 Task: Open Card Legal Review Session in Board Project Collaboration to Workspace Enterprise Architecture and add a team member Softage.3@softage.net, a label Green, a checklist Content Marketing, an attachment from your onedrive, a color Green and finally, add a card description 'Create and send out employee engagement survey on company culture' and a comment 'We should approach this task with a sense of empathy and understanding, recognizing the needs and concerns of our stakeholders.'. Add a start date 'Jan 07, 1900' with a due date 'Jan 14, 1900'
Action: Mouse moved to (64, 332)
Screenshot: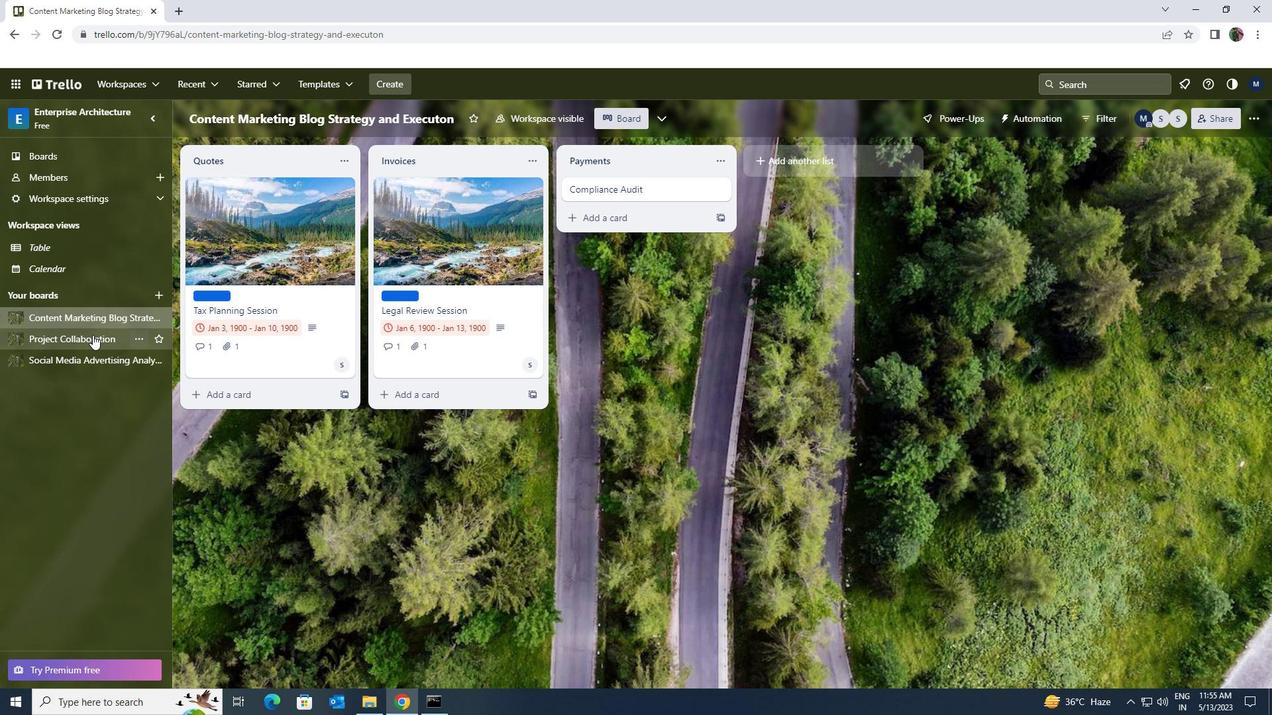 
Action: Mouse pressed left at (64, 332)
Screenshot: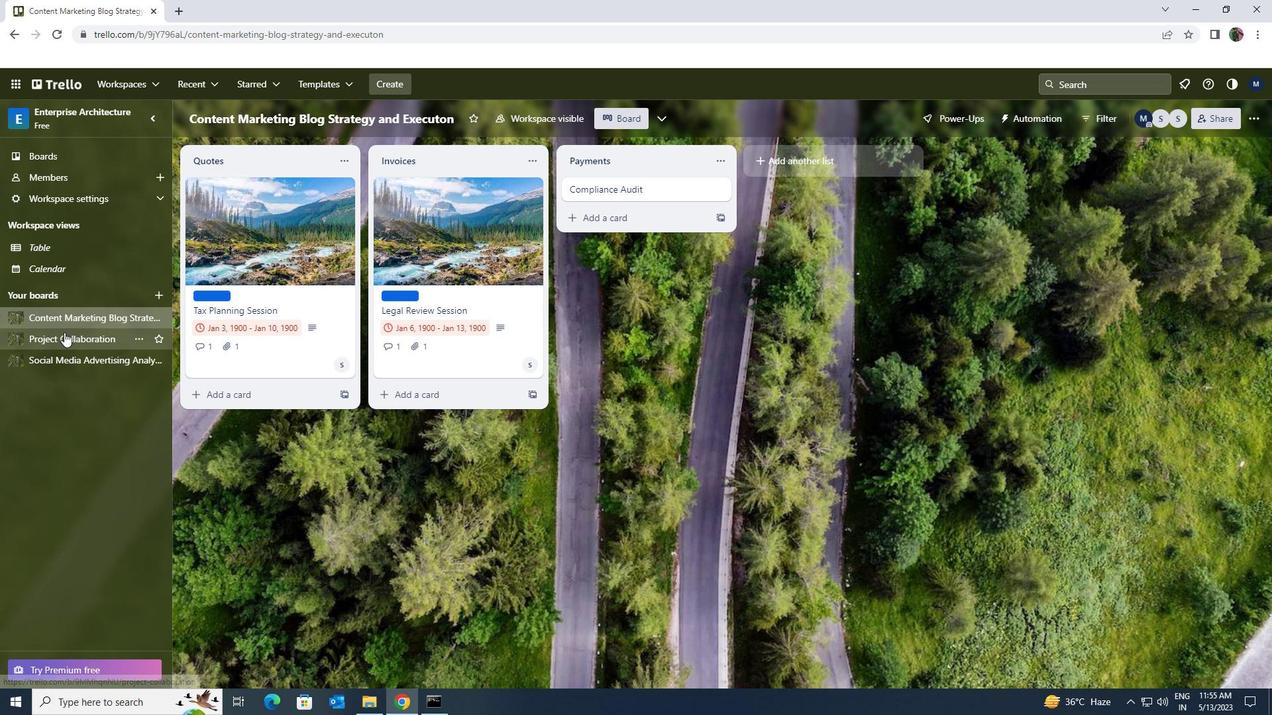 
Action: Mouse moved to (570, 190)
Screenshot: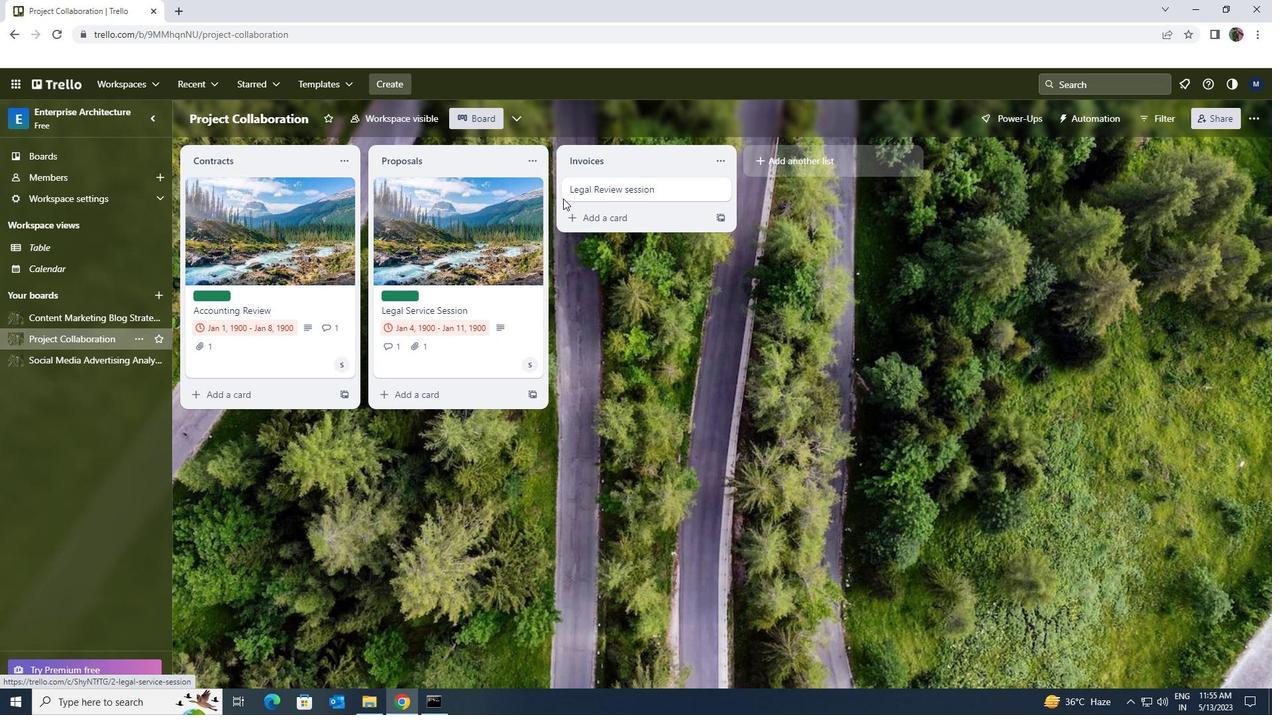 
Action: Mouse pressed left at (570, 190)
Screenshot: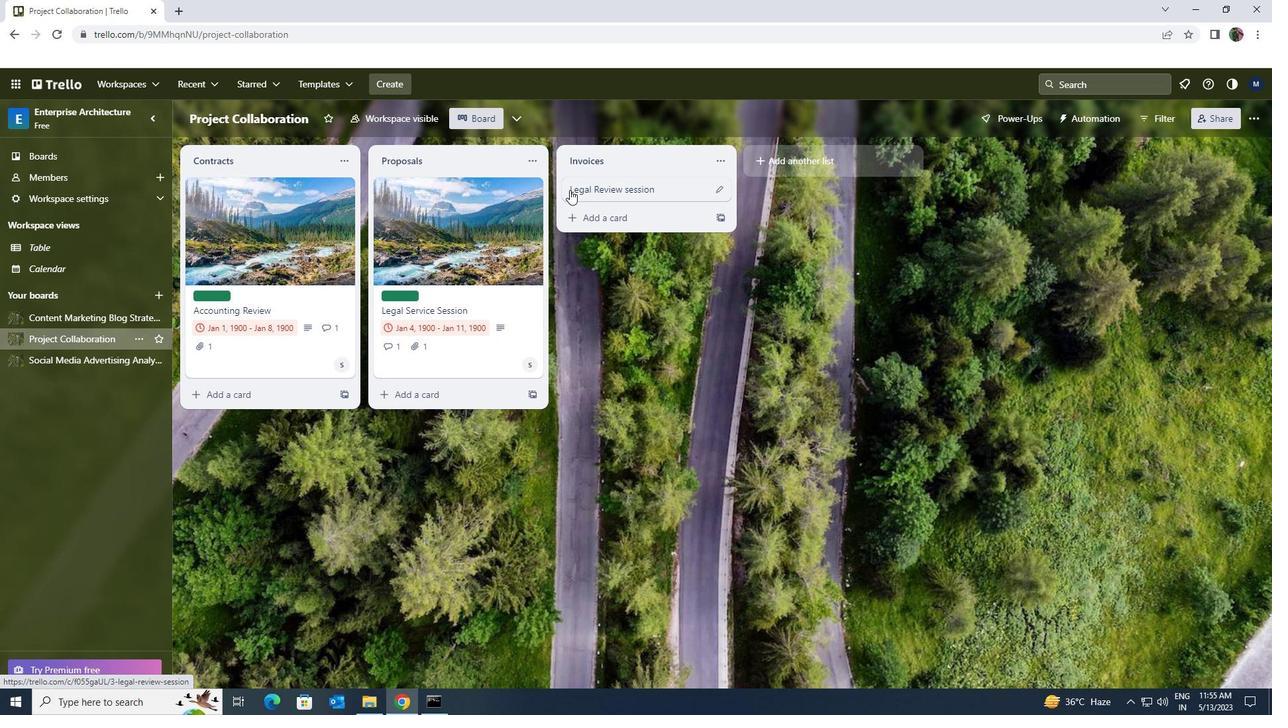 
Action: Mouse moved to (782, 237)
Screenshot: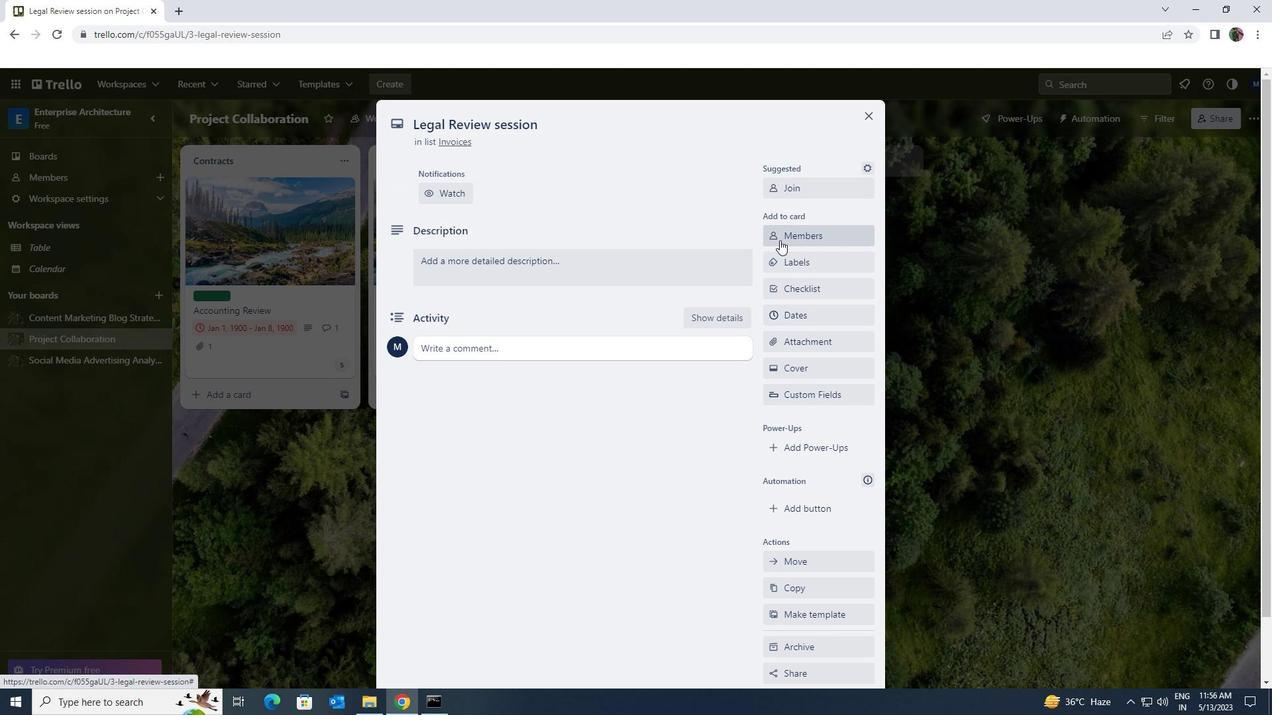 
Action: Mouse pressed left at (782, 237)
Screenshot: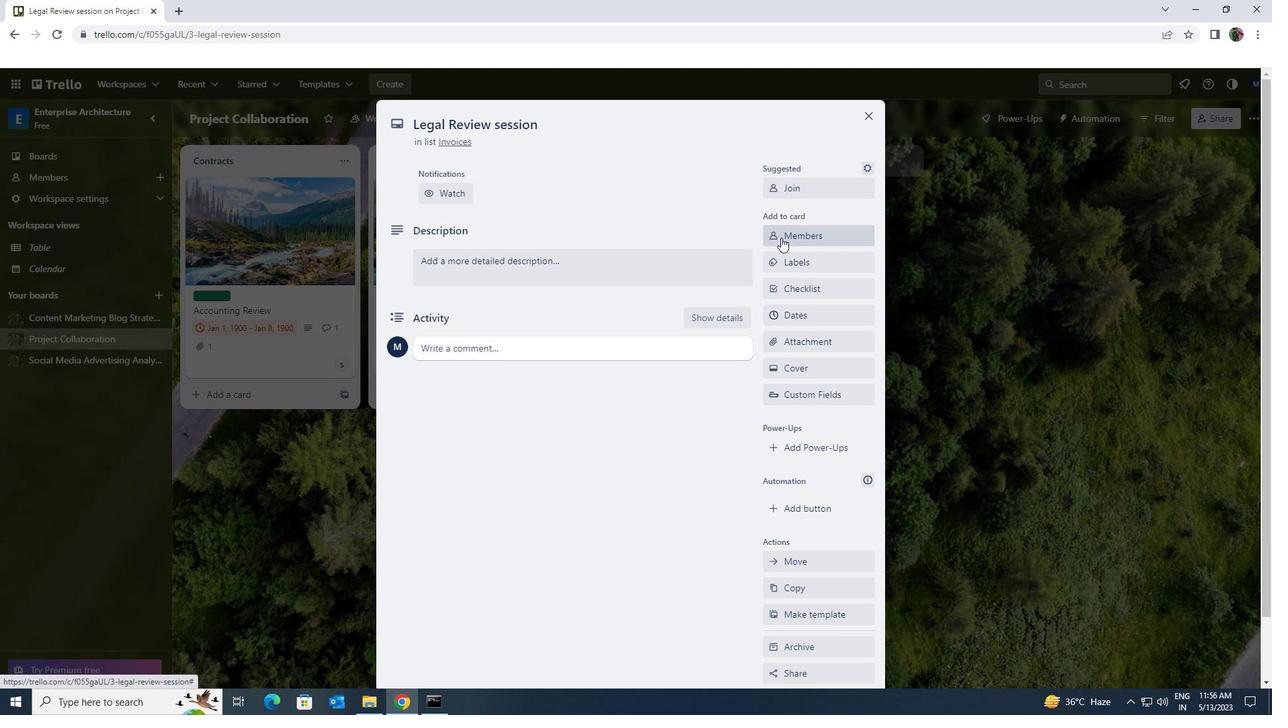 
Action: Key pressed sogtah<Key.backspace>ge.3<Key.shift><Key.shift><Key.shift>@SOFTAGE.NET
Screenshot: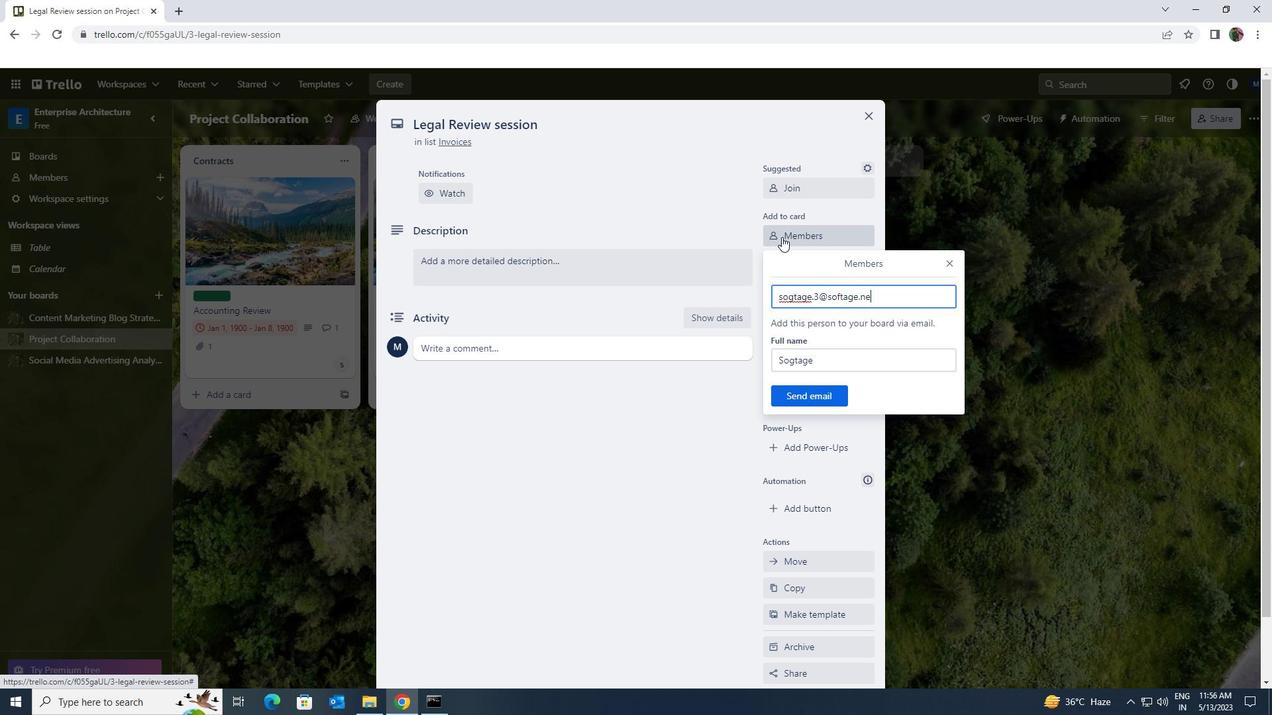 
Action: Mouse moved to (793, 295)
Screenshot: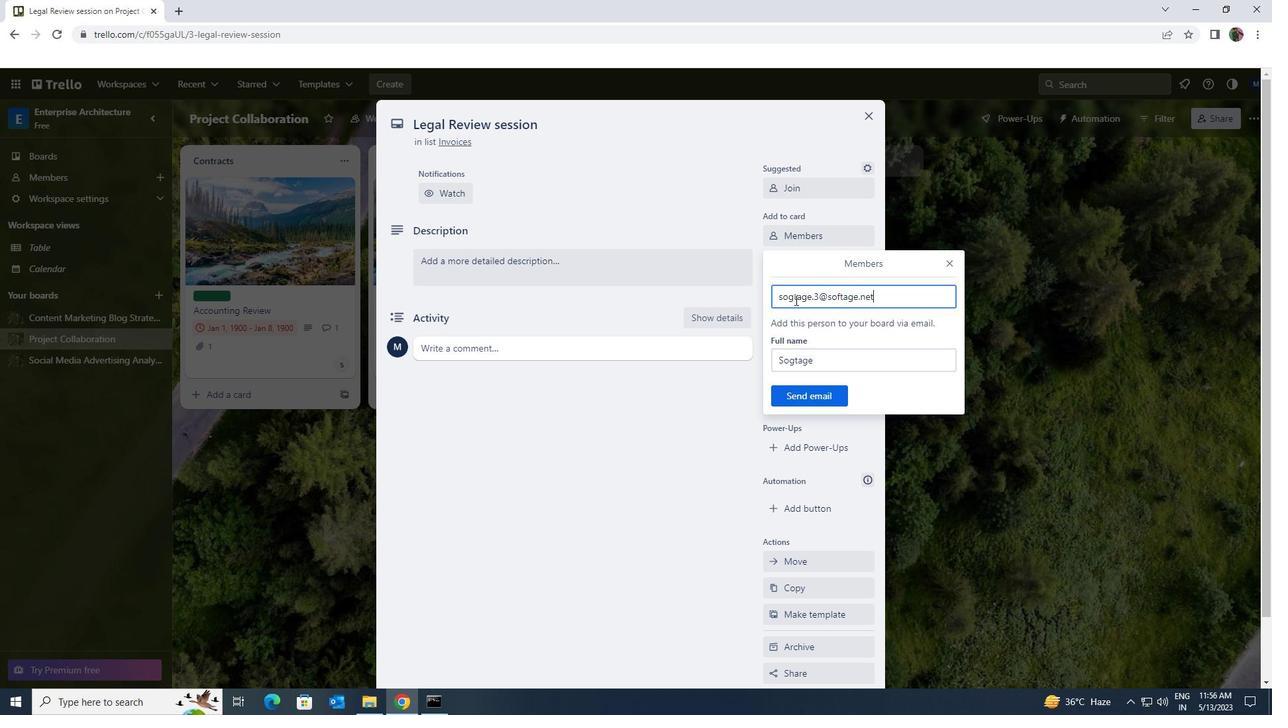 
Action: Mouse pressed left at (793, 295)
Screenshot: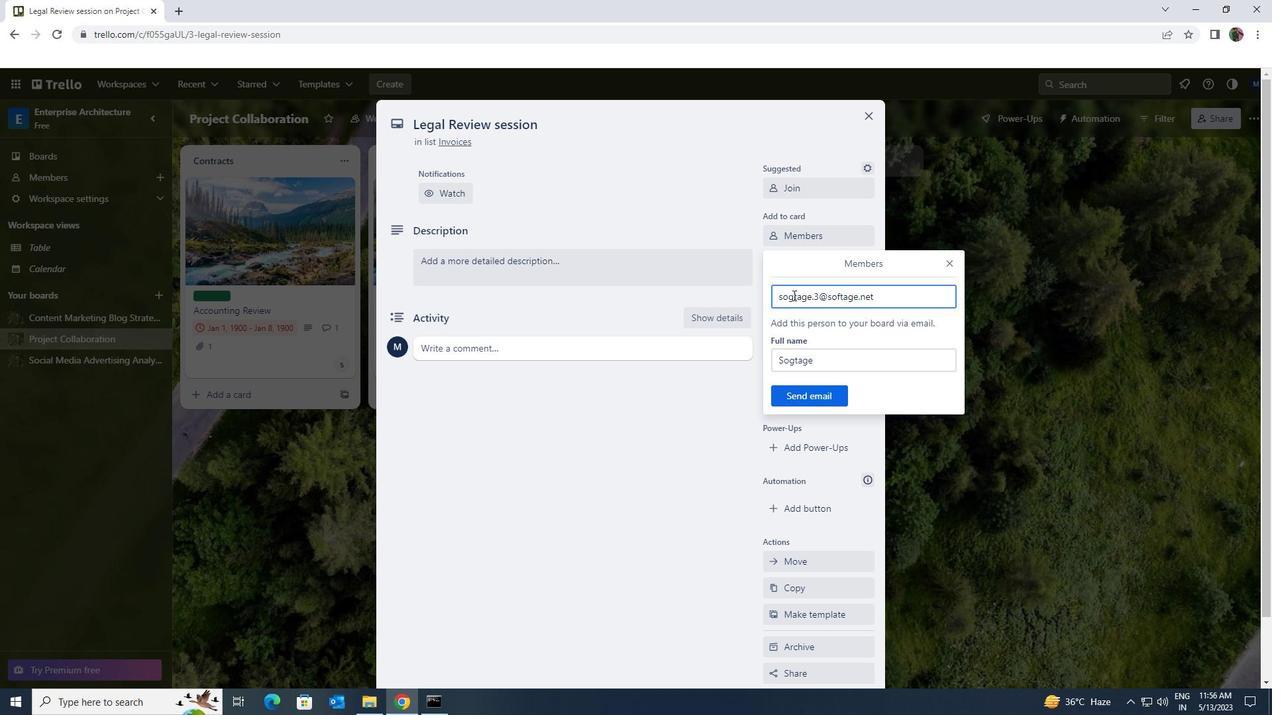 
Action: Mouse moved to (790, 295)
Screenshot: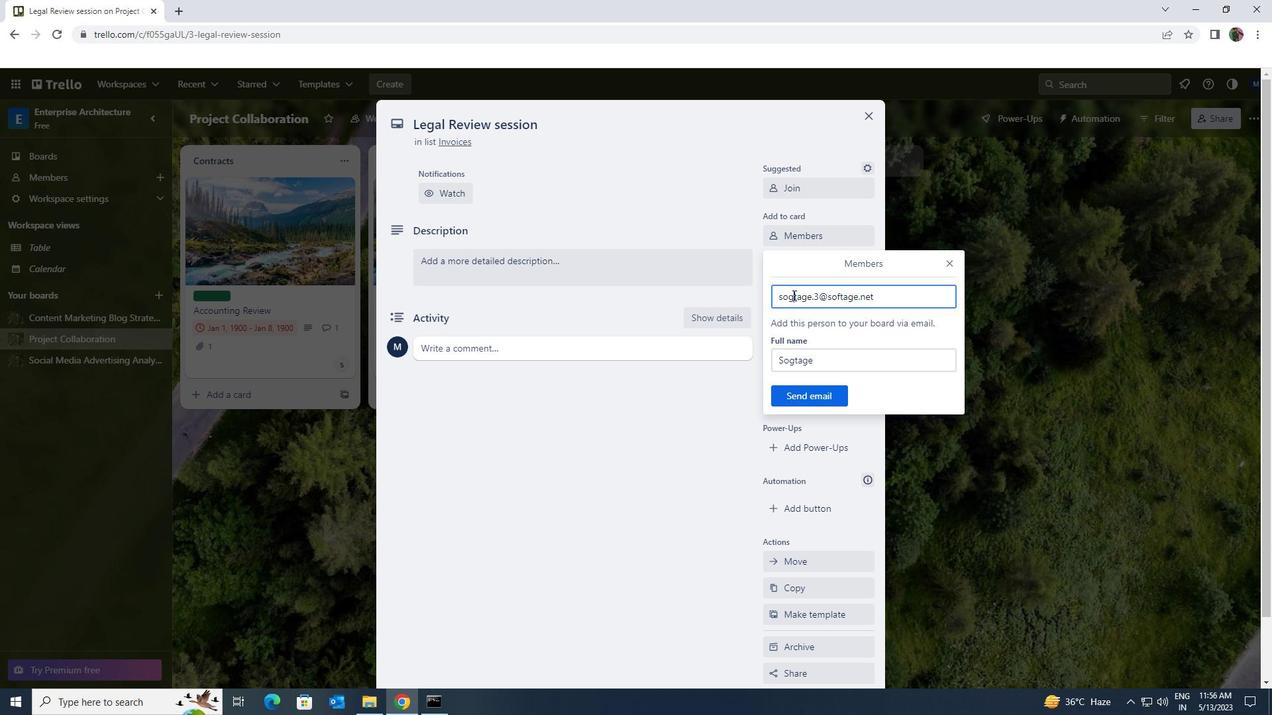 
Action: Key pressed F
Screenshot: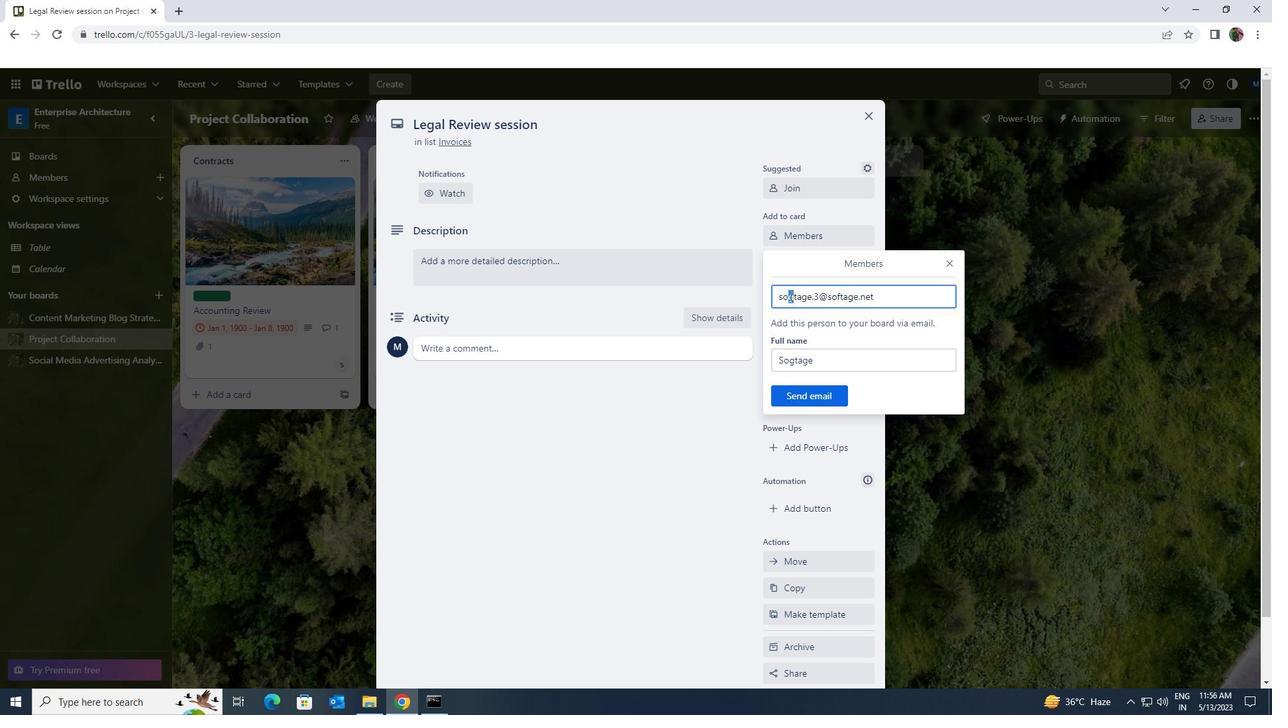 
Action: Mouse moved to (818, 401)
Screenshot: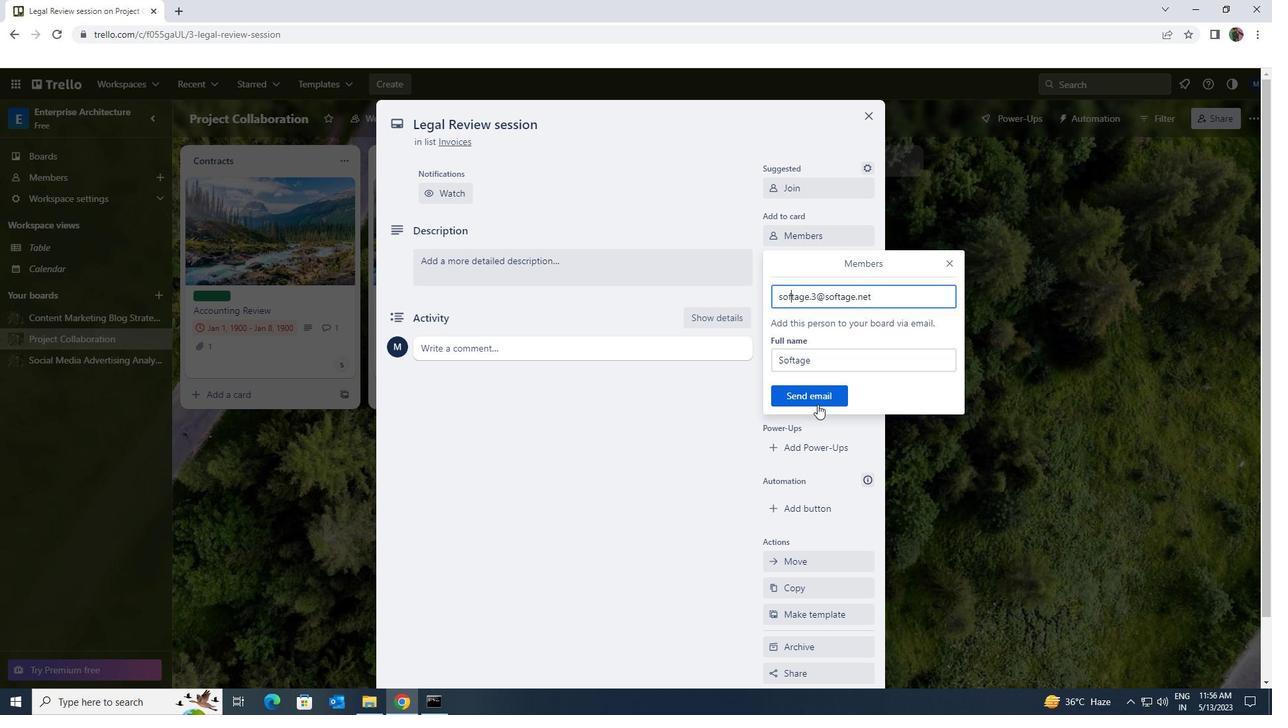 
Action: Mouse pressed left at (818, 401)
Screenshot: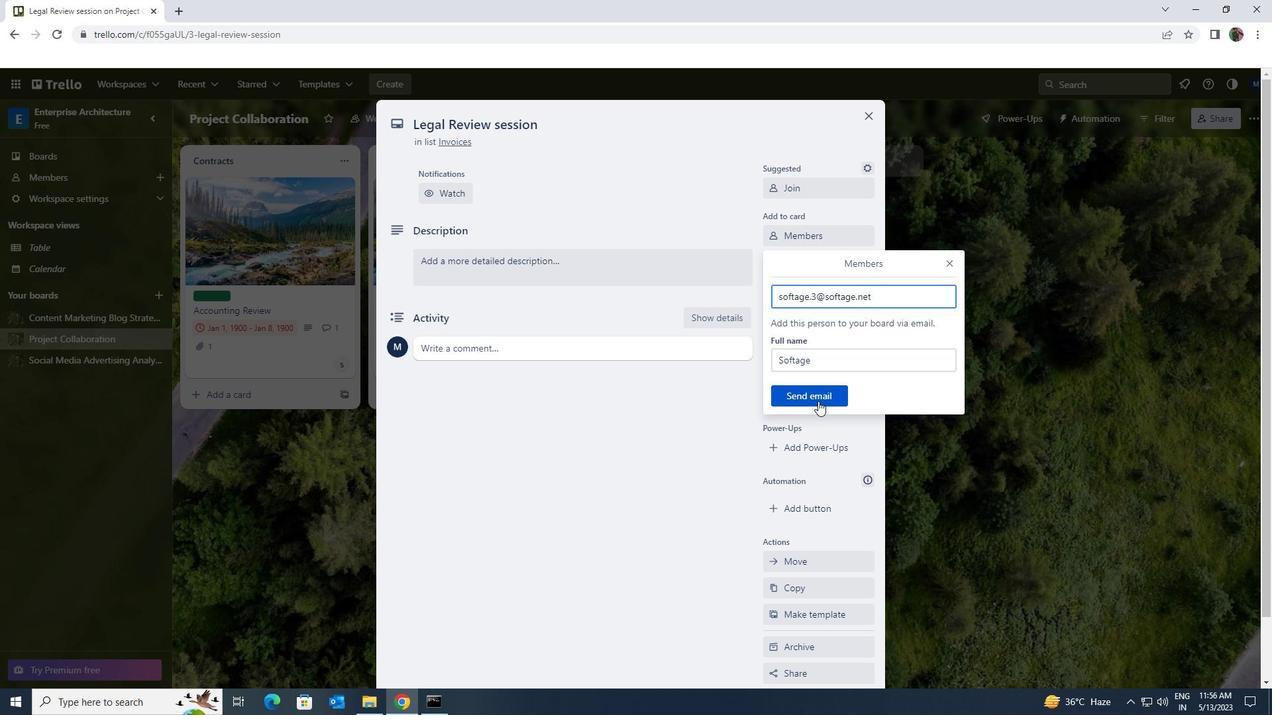 
Action: Mouse moved to (799, 264)
Screenshot: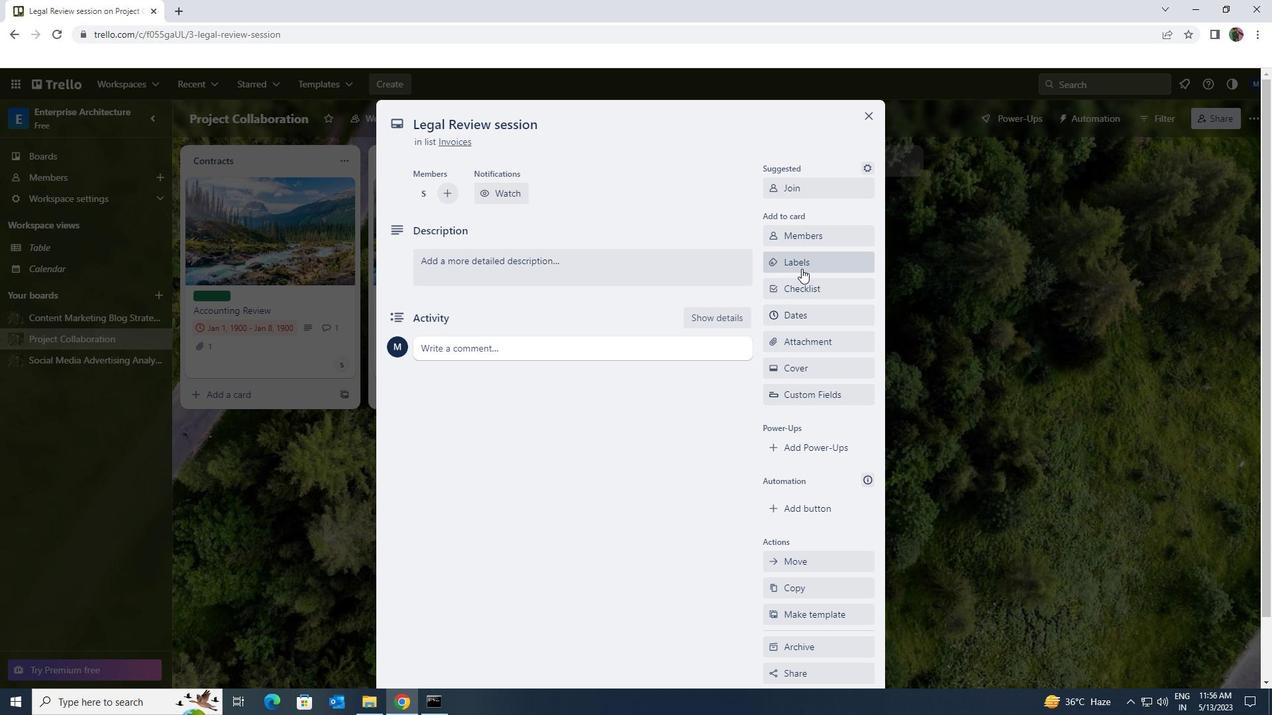 
Action: Mouse pressed left at (799, 264)
Screenshot: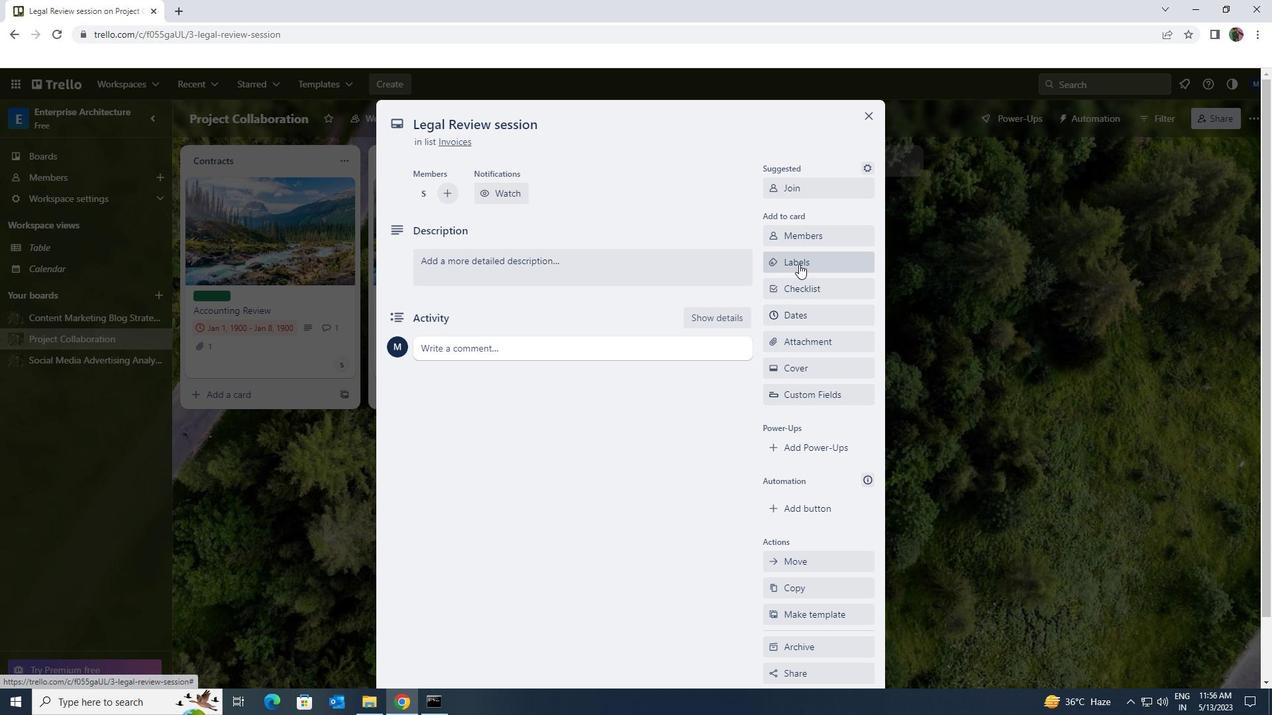 
Action: Mouse moved to (839, 536)
Screenshot: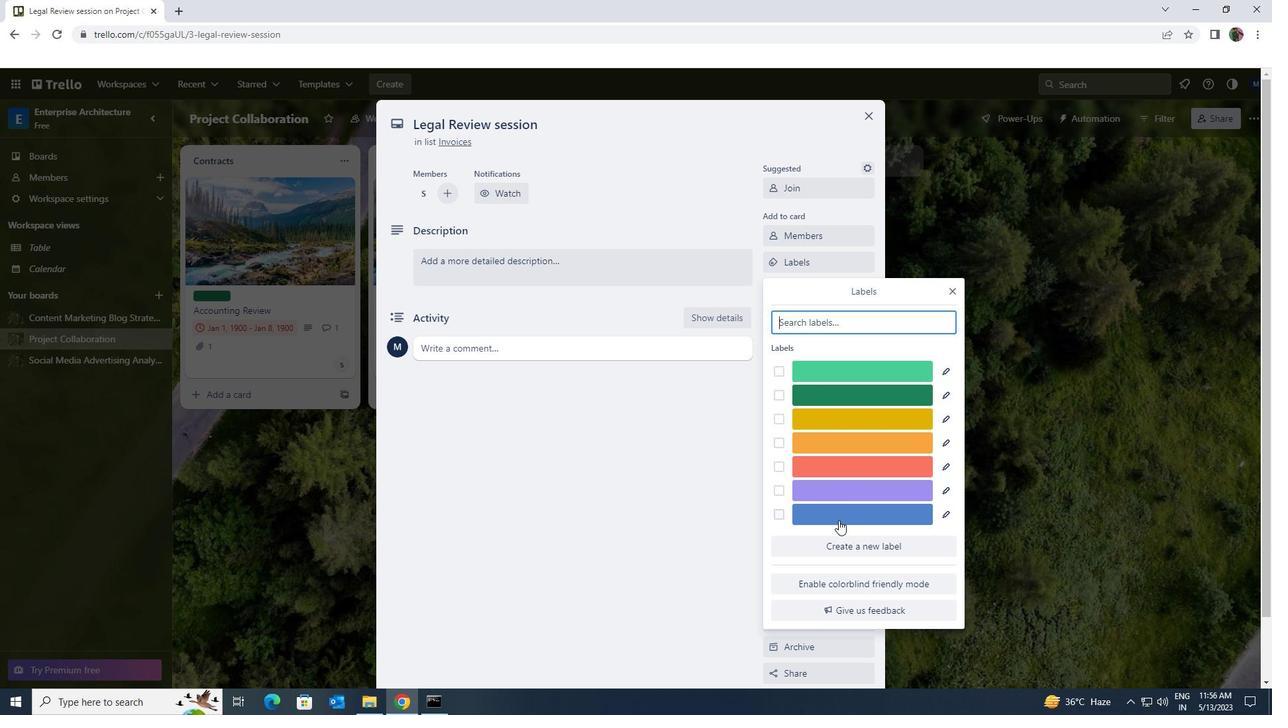 
Action: Mouse pressed left at (839, 536)
Screenshot: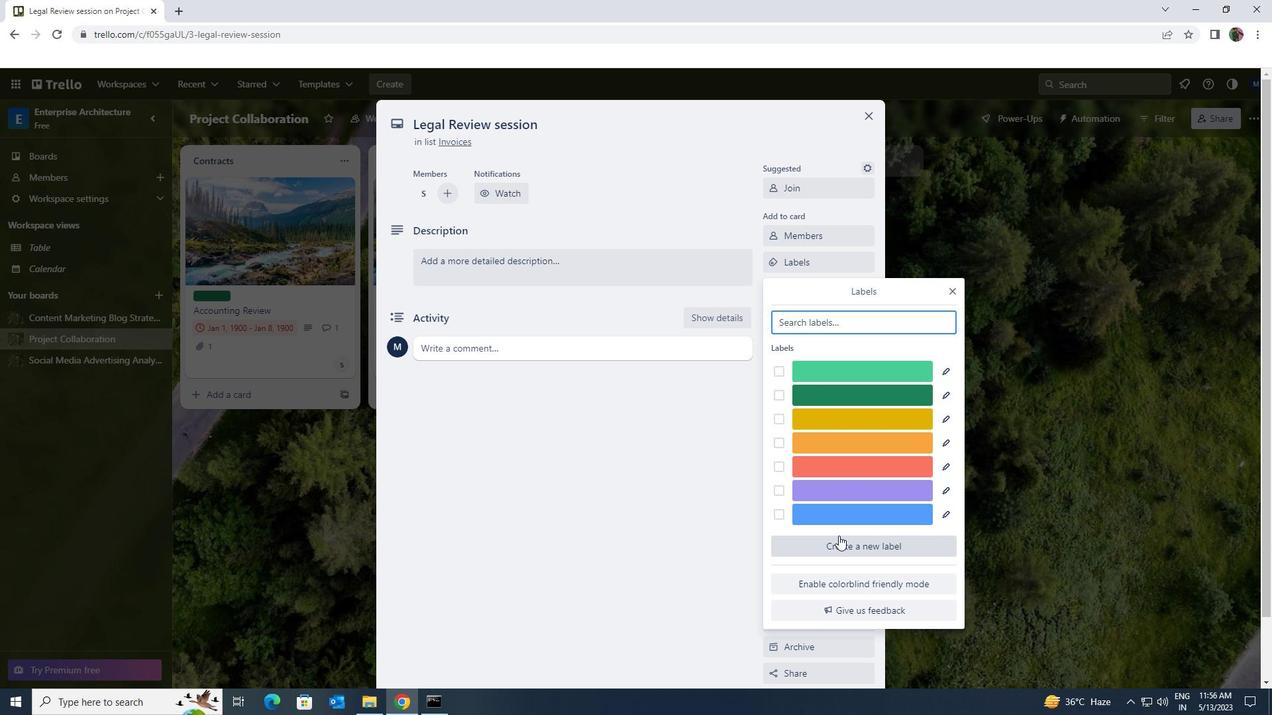 
Action: Mouse moved to (792, 501)
Screenshot: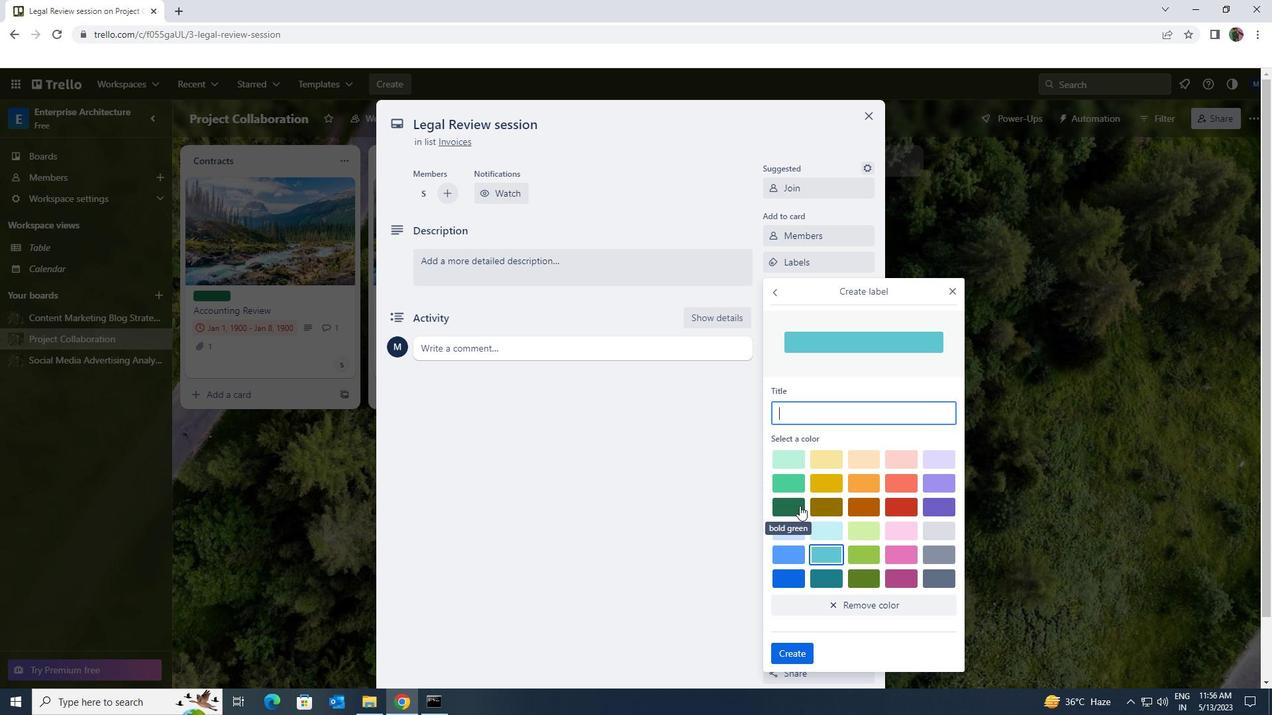 
Action: Mouse pressed left at (792, 501)
Screenshot: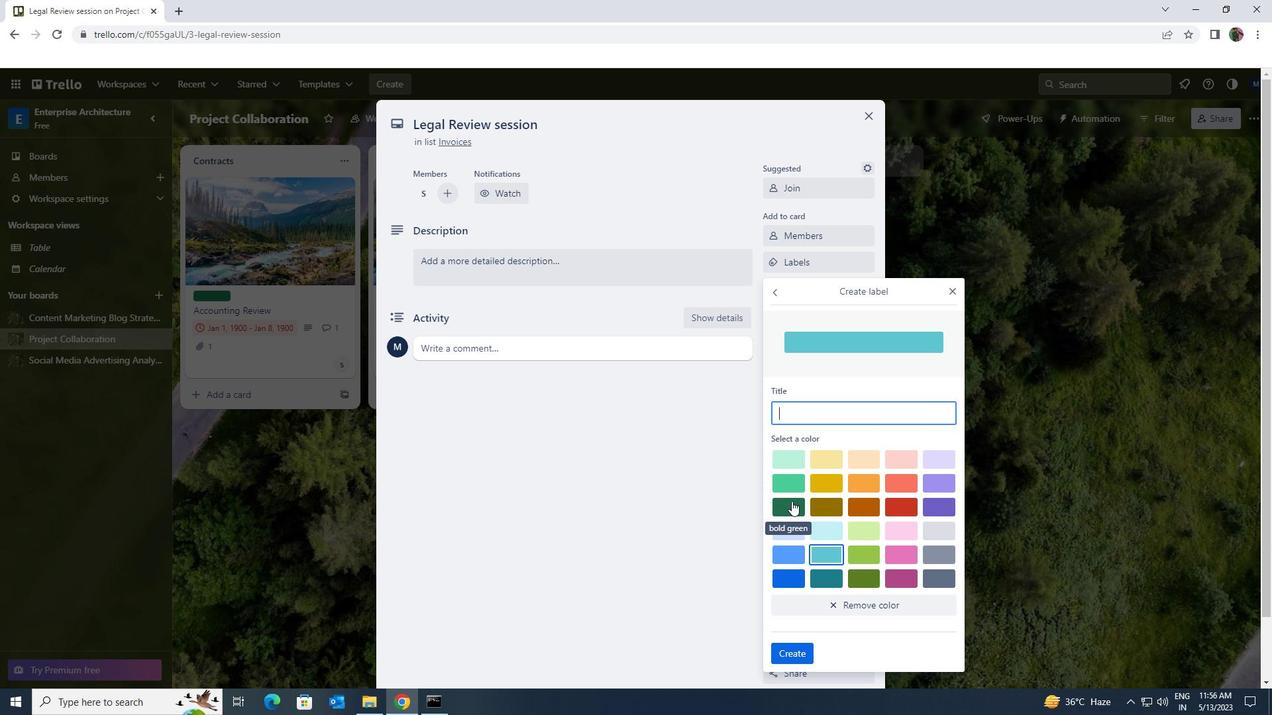 
Action: Mouse moved to (783, 649)
Screenshot: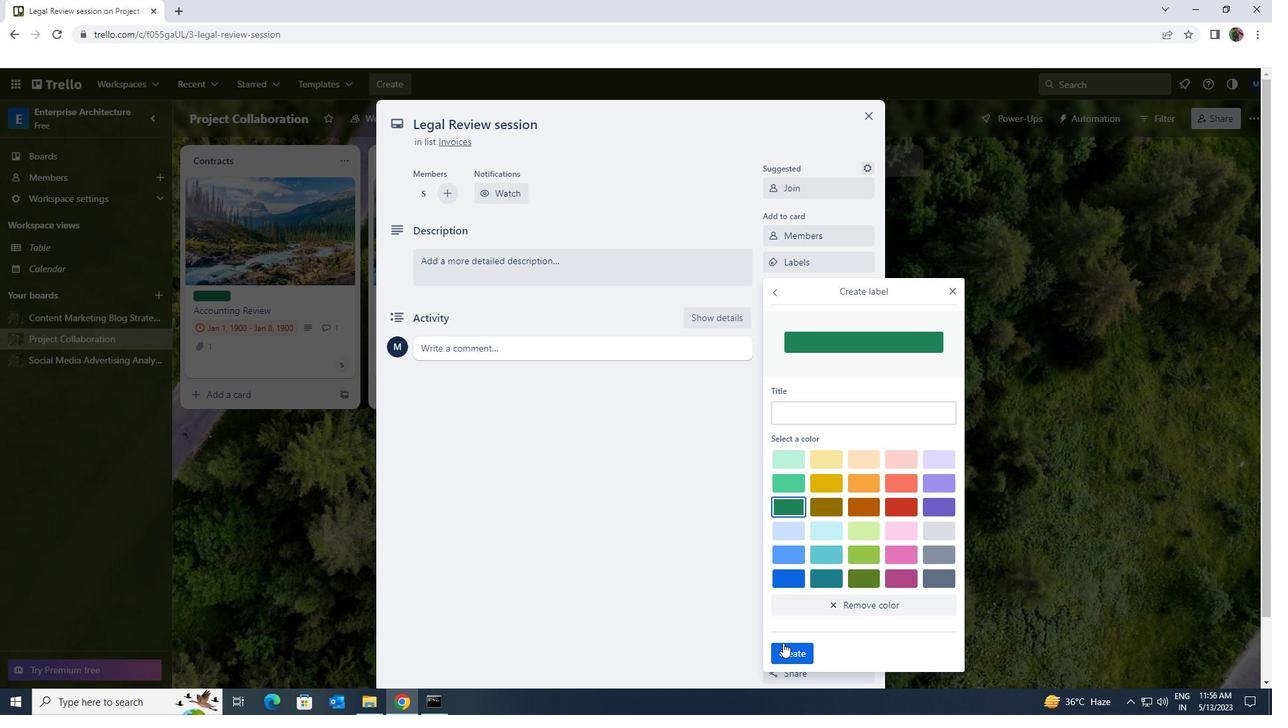
Action: Mouse pressed left at (783, 649)
Screenshot: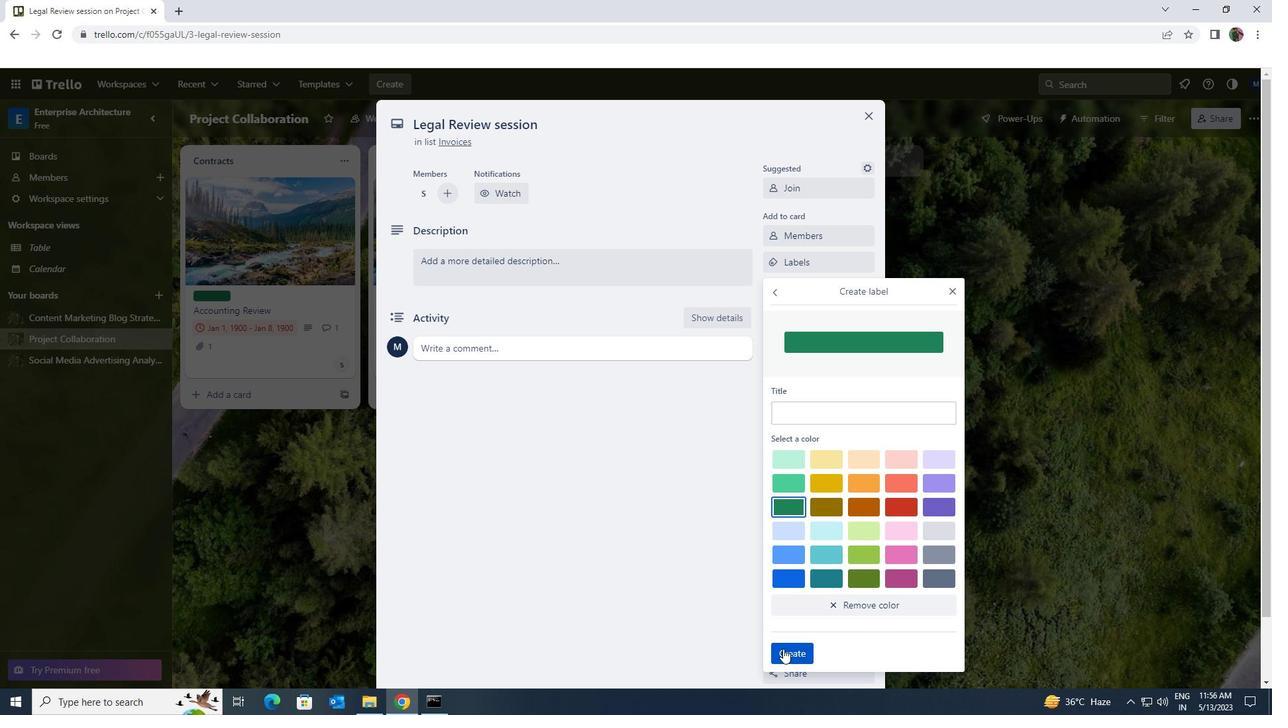 
Action: Mouse moved to (954, 294)
Screenshot: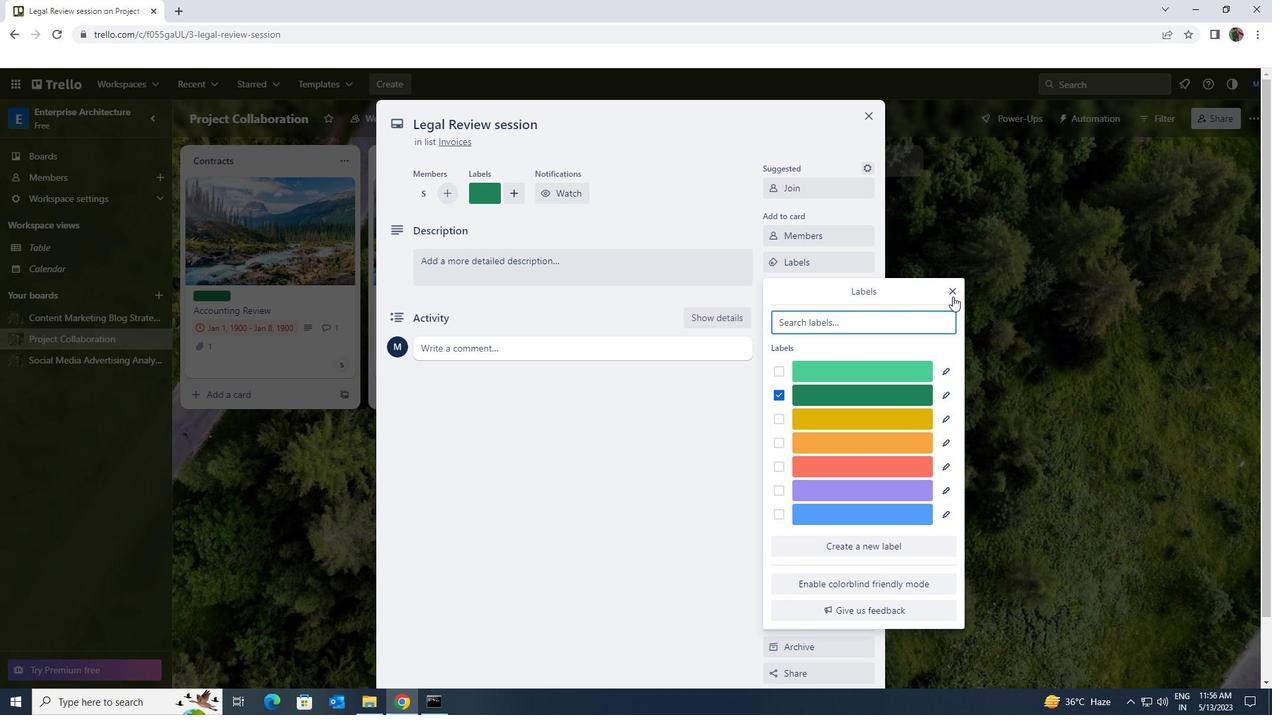 
Action: Mouse pressed left at (954, 294)
Screenshot: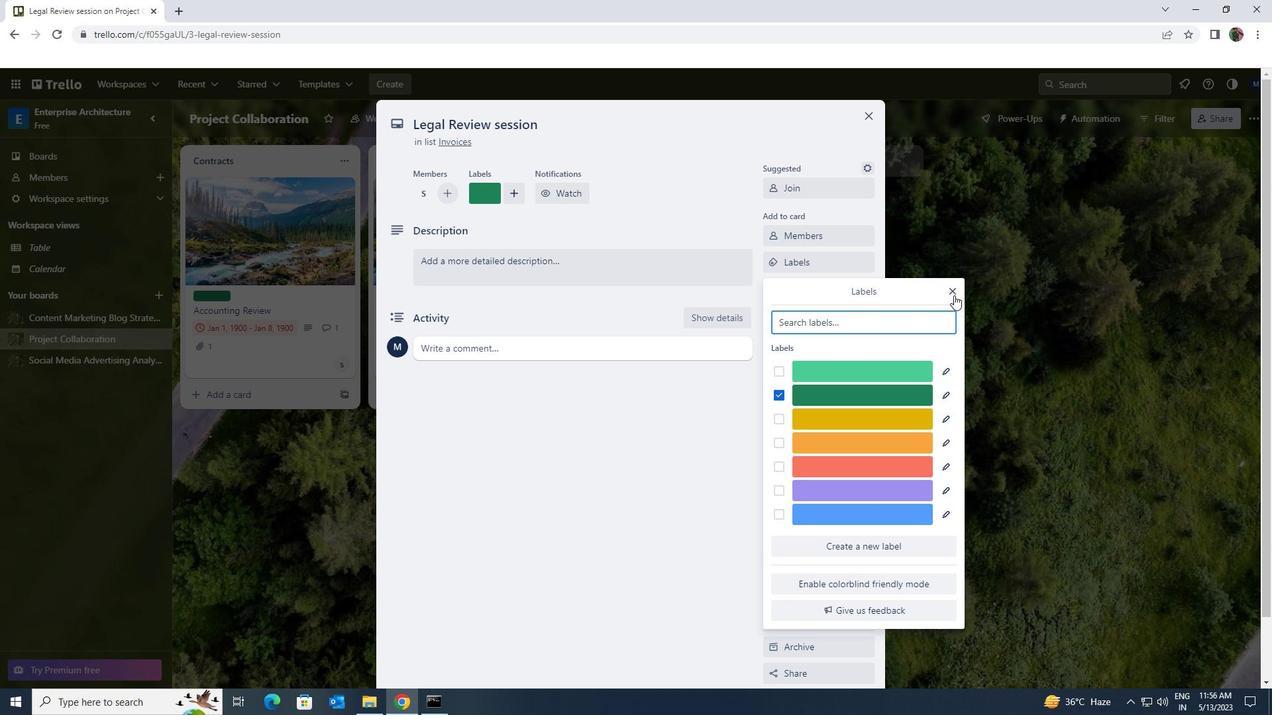
Action: Mouse moved to (867, 292)
Screenshot: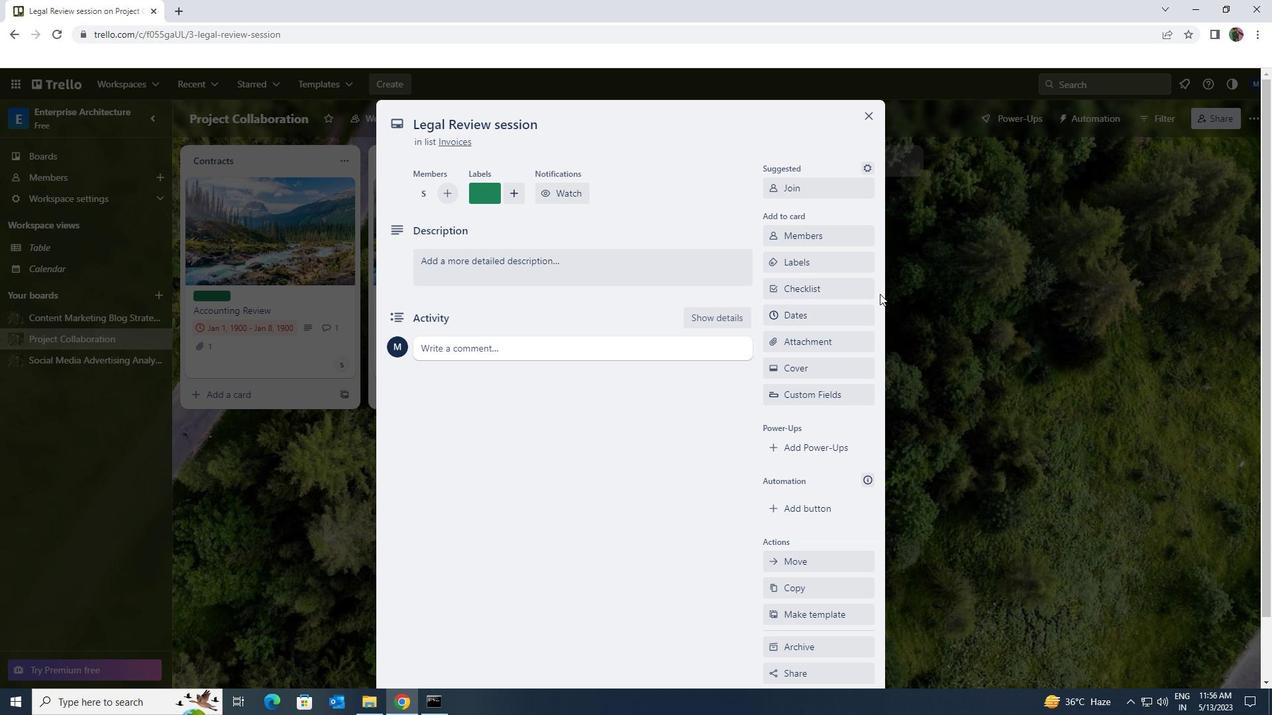 
Action: Mouse pressed left at (867, 292)
Screenshot: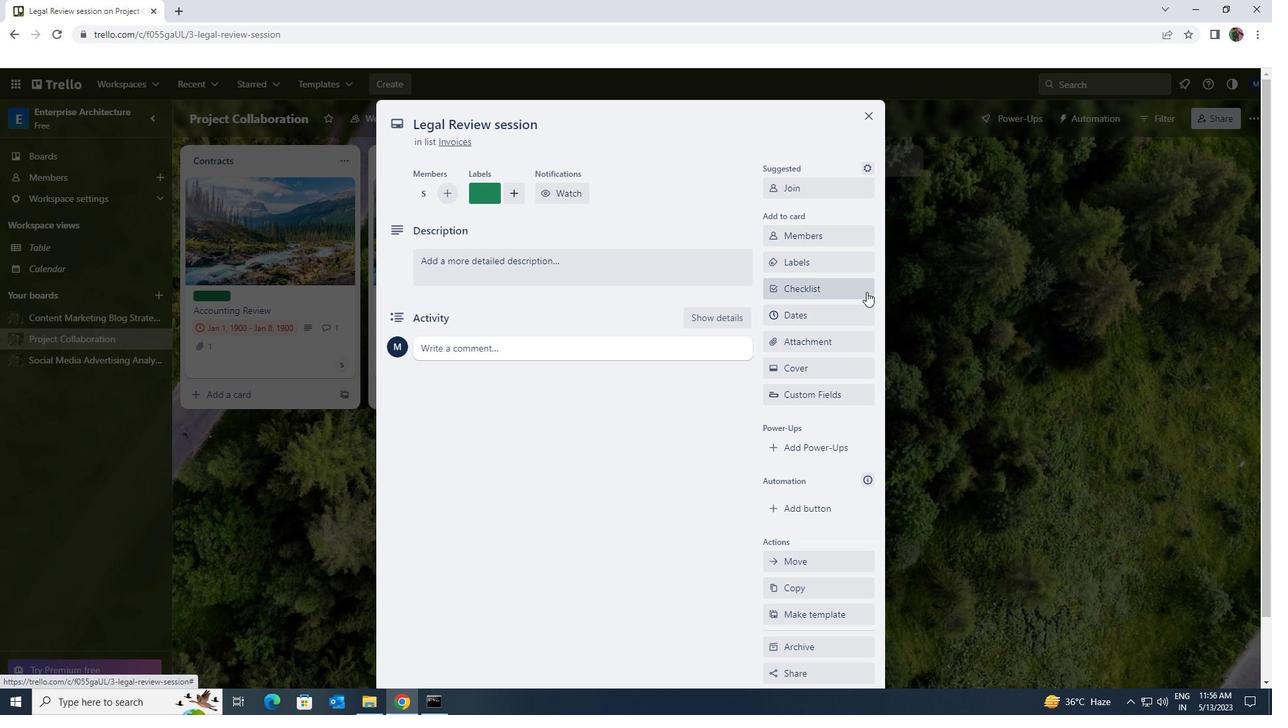 
Action: Key pressed <Key.shift>CONTENR<Key.backspace>T<Key.space>MARKETING
Screenshot: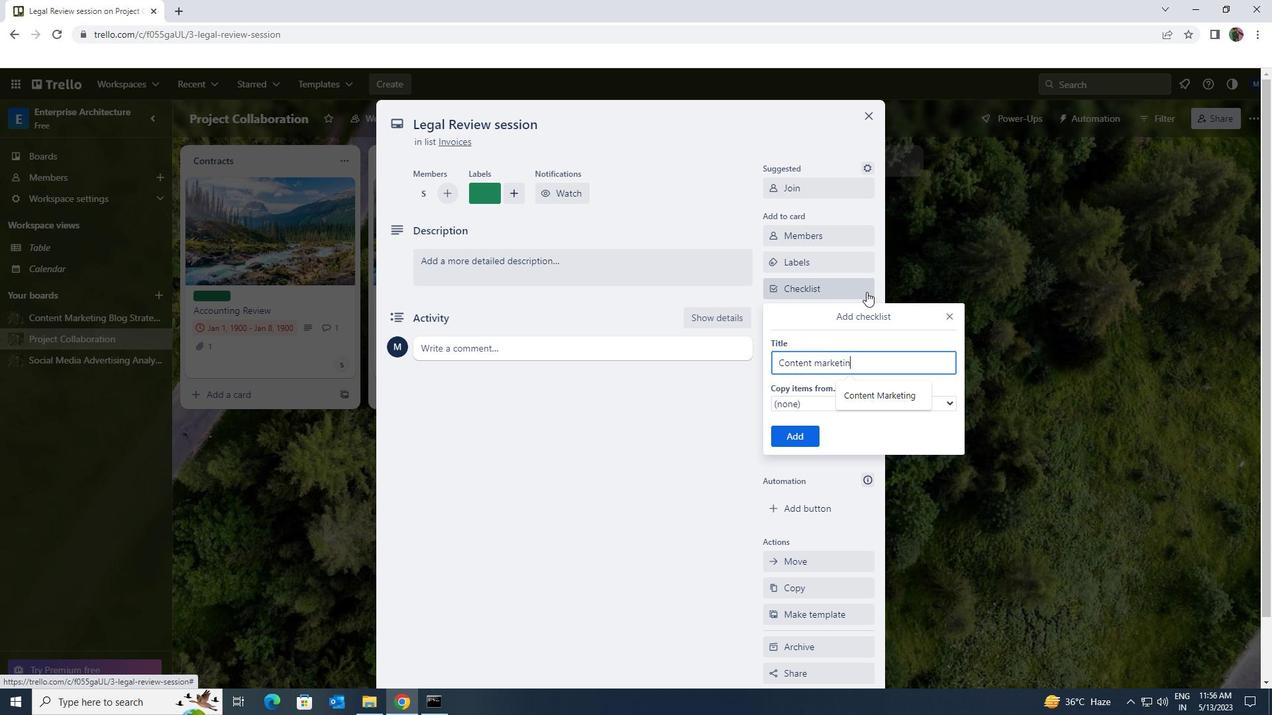 
Action: Mouse moved to (811, 443)
Screenshot: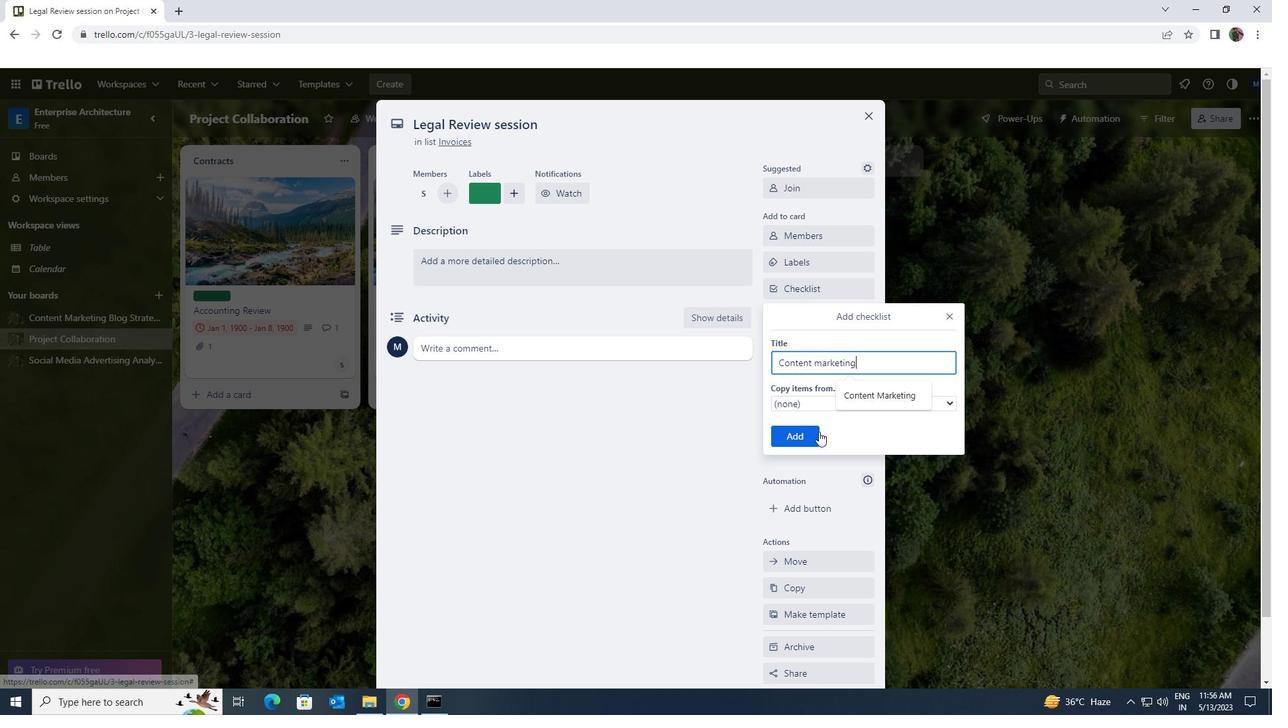 
Action: Mouse pressed left at (811, 443)
Screenshot: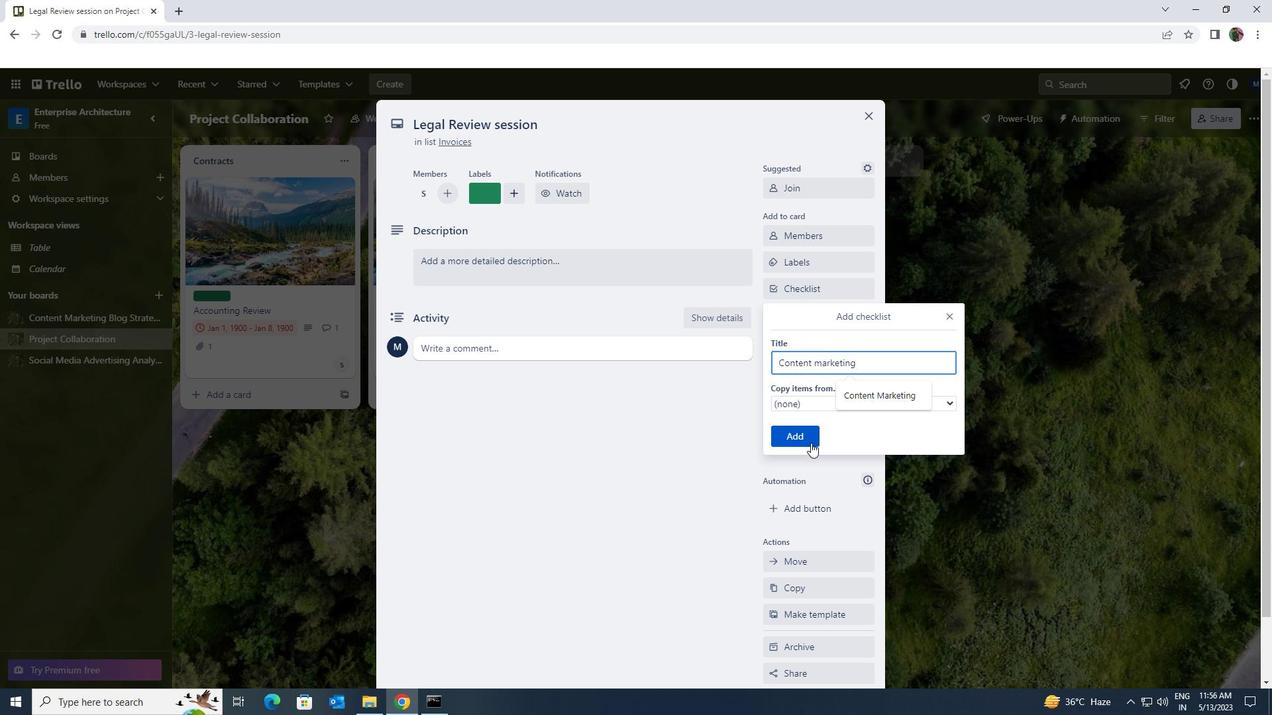 
Action: Mouse moved to (802, 345)
Screenshot: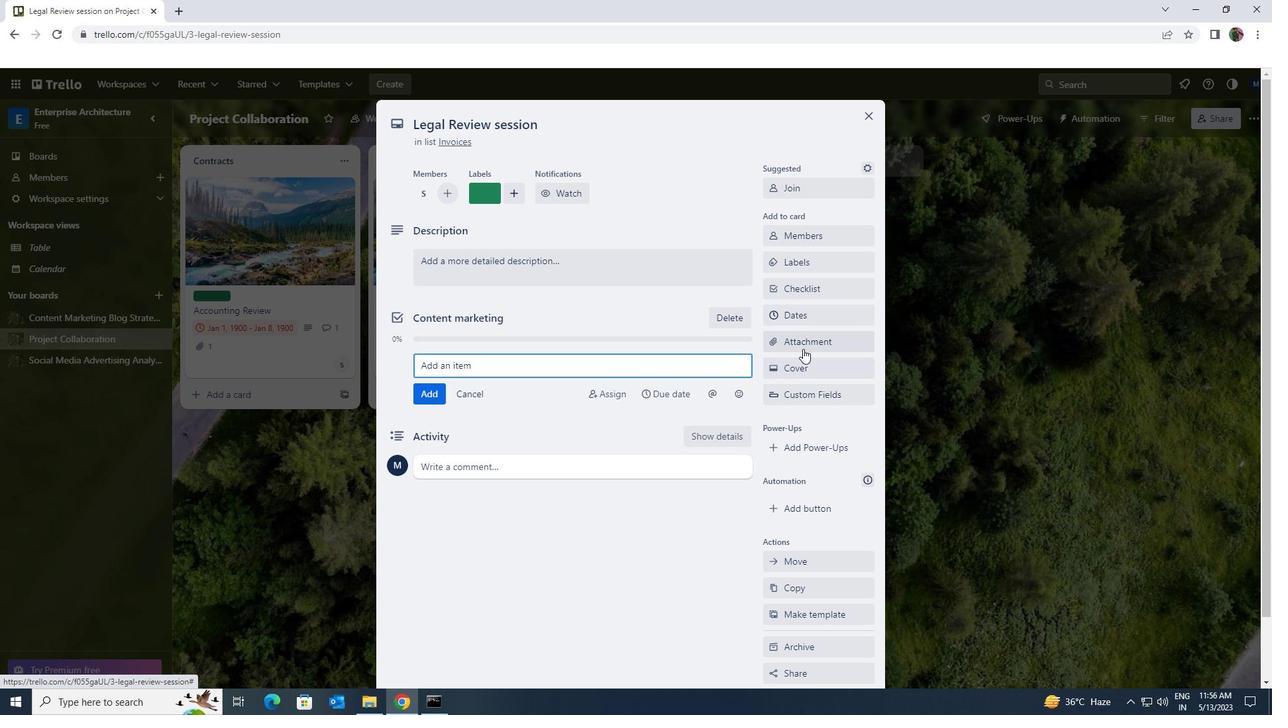 
Action: Mouse pressed left at (802, 345)
Screenshot: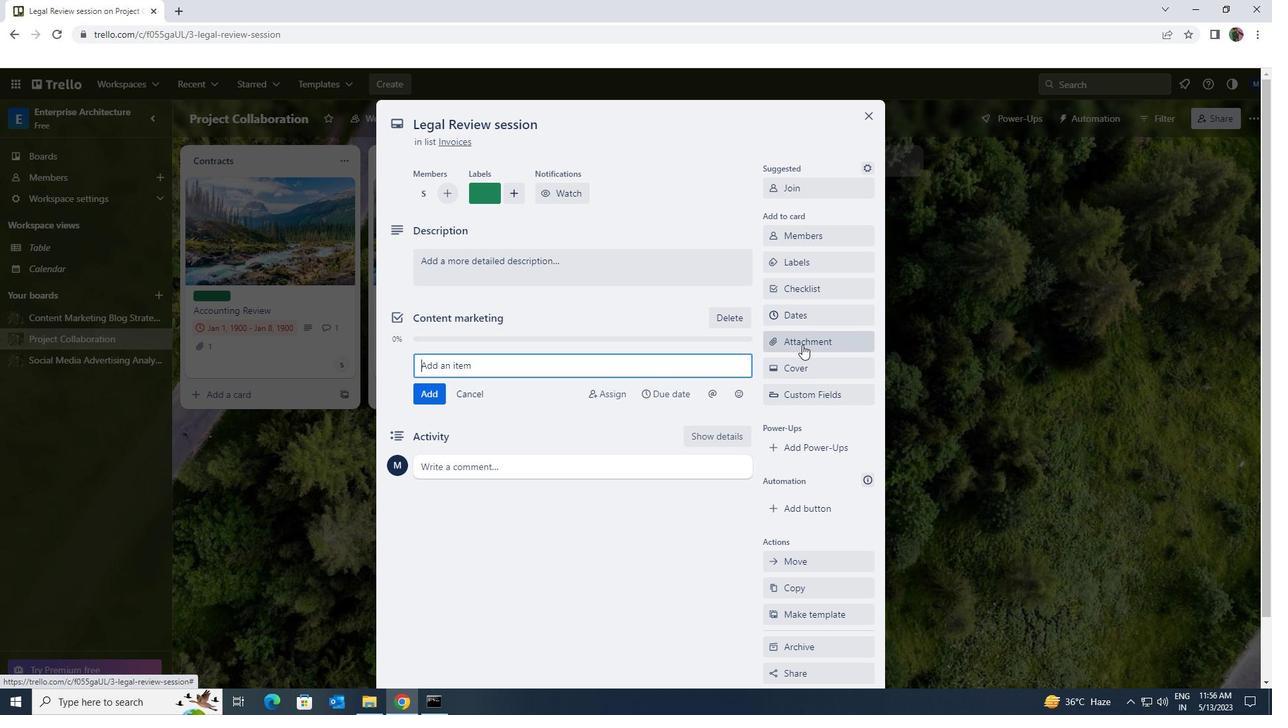 
Action: Mouse moved to (805, 440)
Screenshot: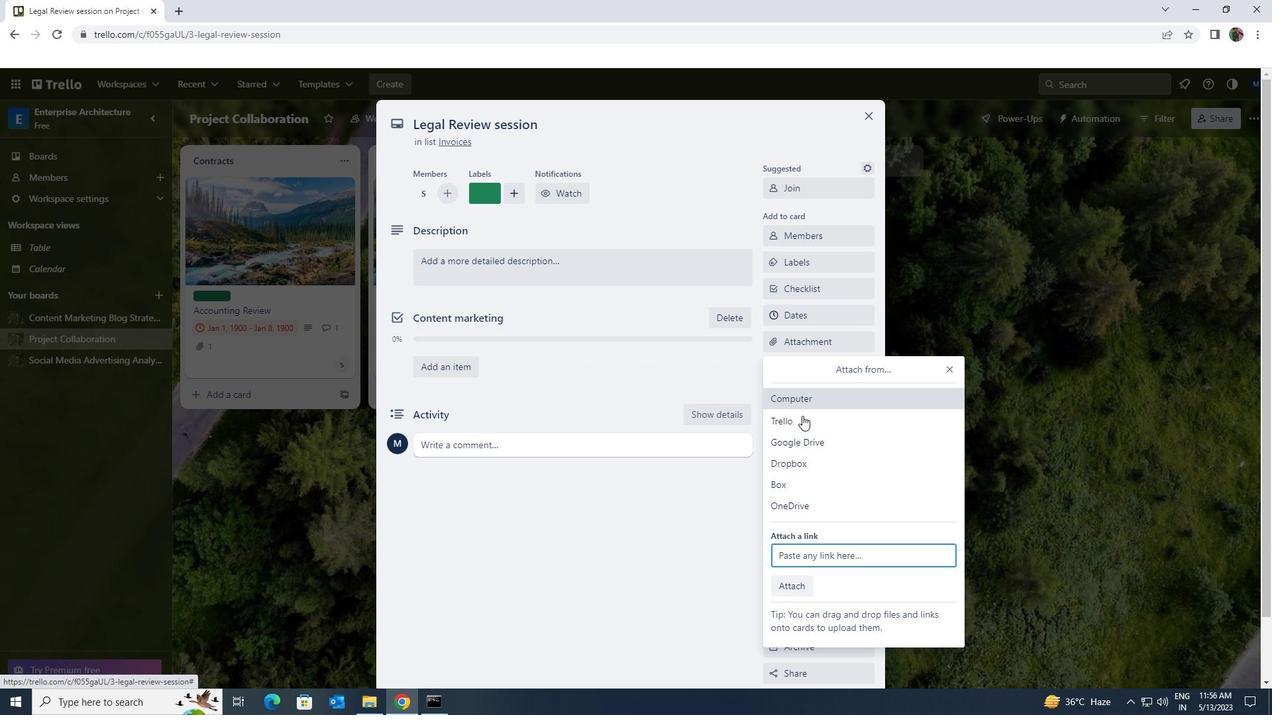 
Action: Mouse pressed left at (805, 440)
Screenshot: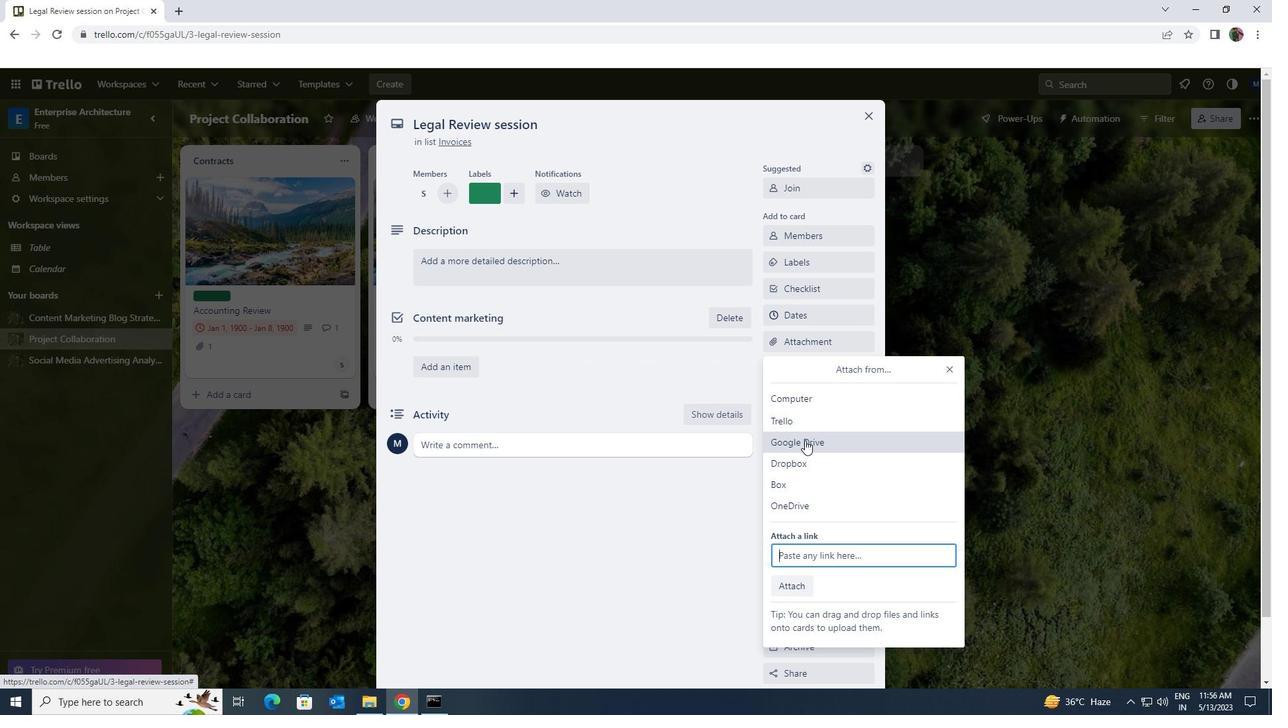 
Action: Mouse moved to (654, 376)
Screenshot: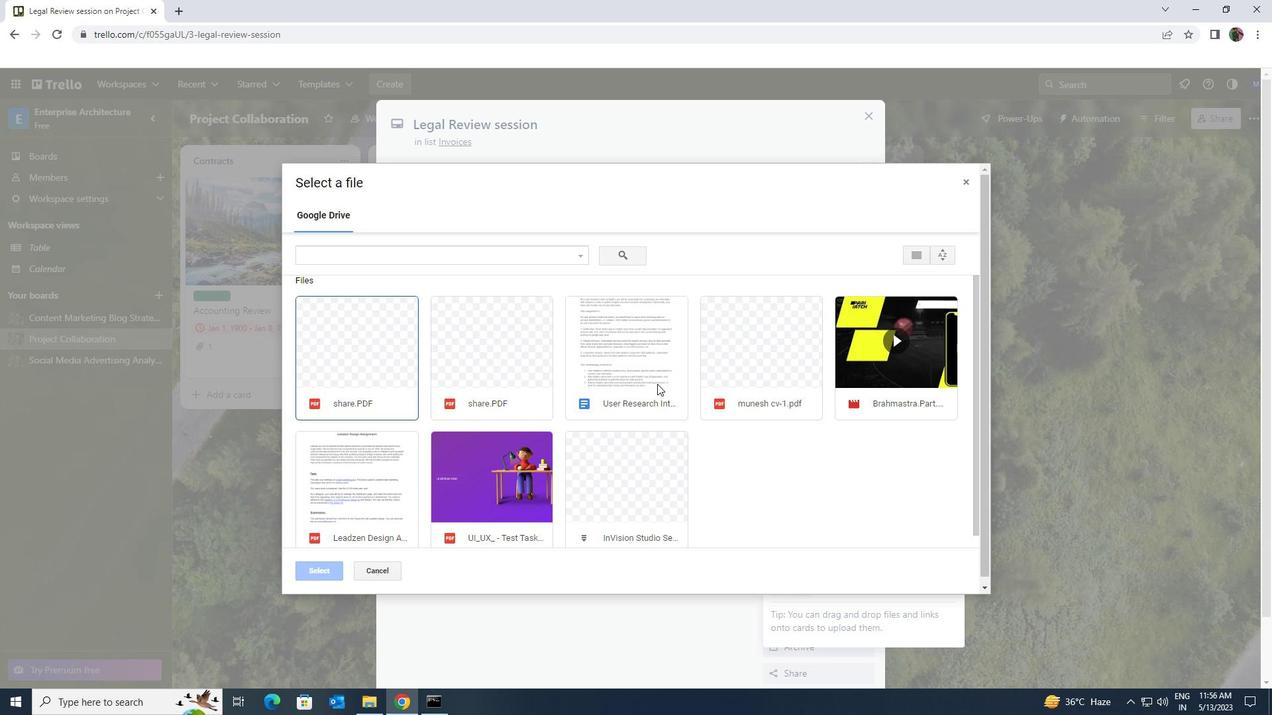 
Action: Mouse pressed left at (654, 376)
Screenshot: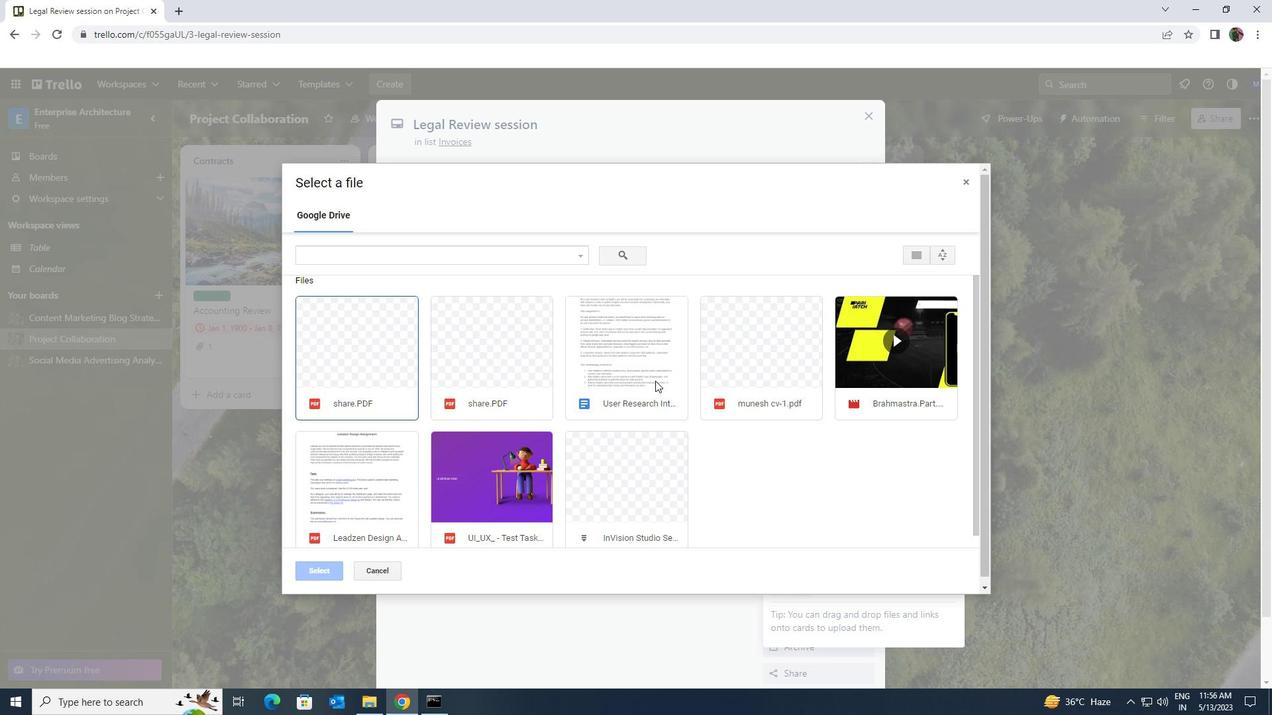 
Action: Mouse moved to (325, 564)
Screenshot: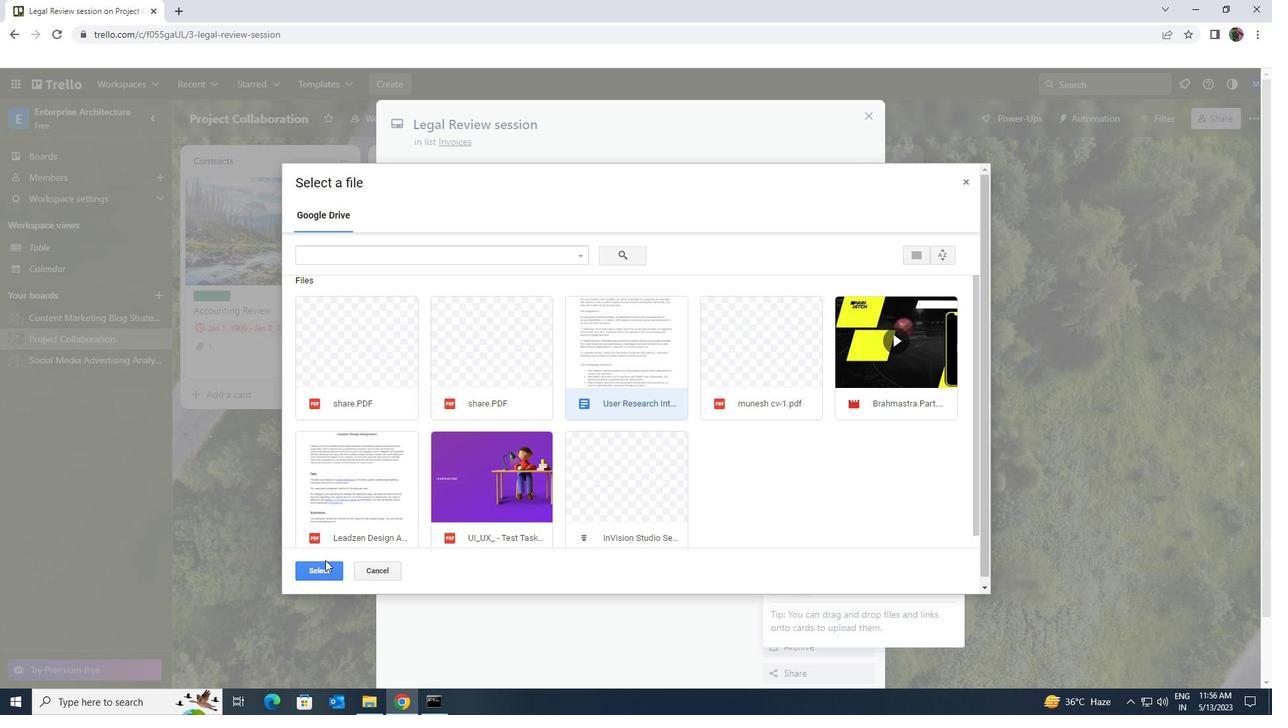 
Action: Mouse pressed left at (325, 564)
Screenshot: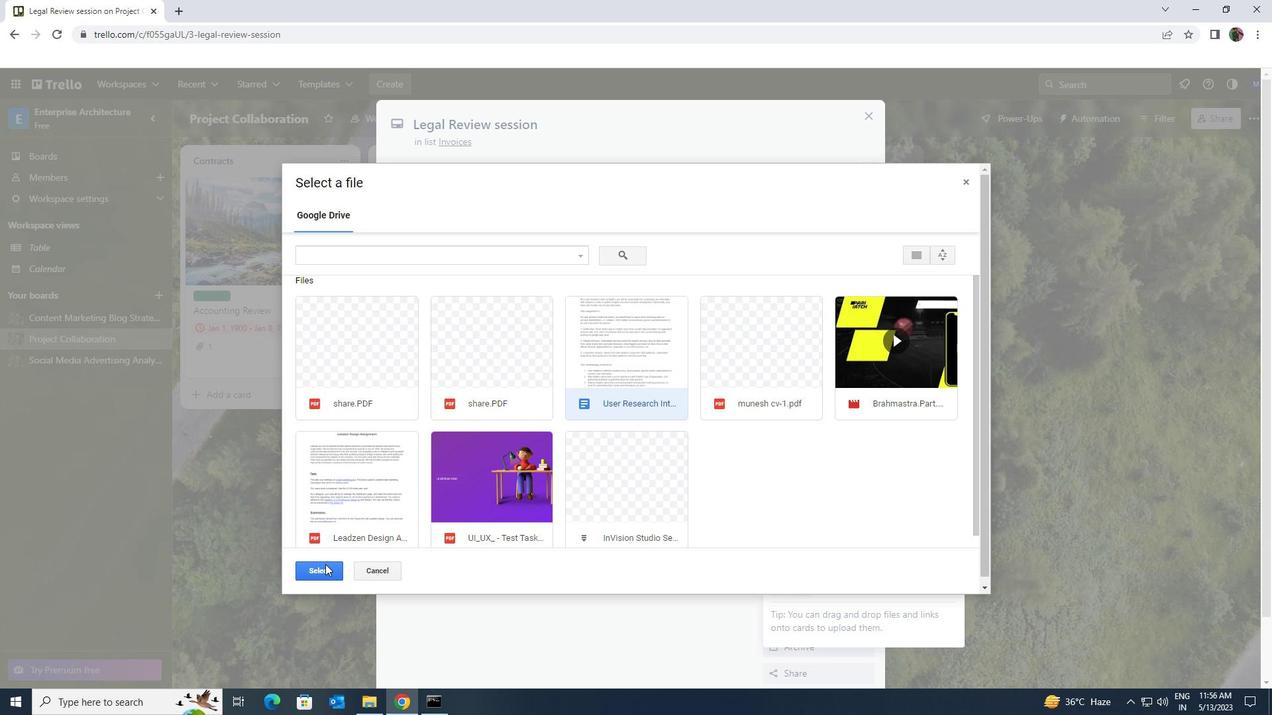 
Action: Mouse moved to (526, 268)
Screenshot: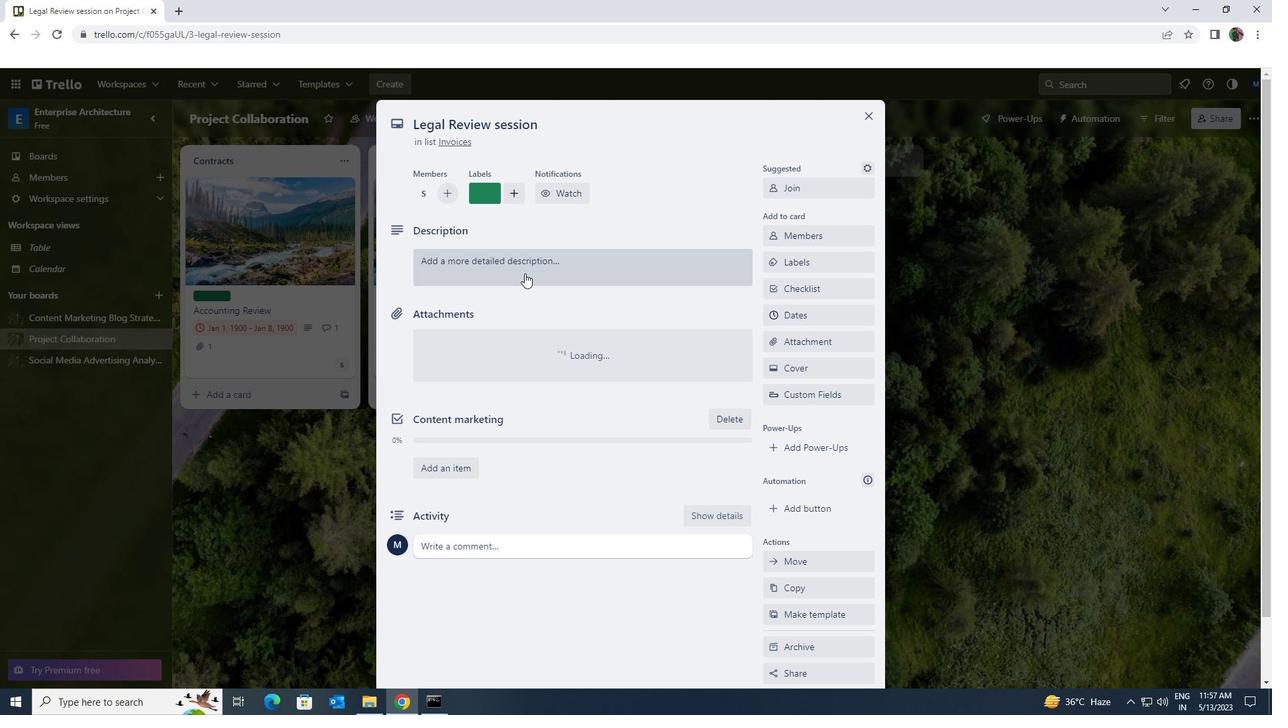 
Action: Mouse pressed left at (526, 268)
Screenshot: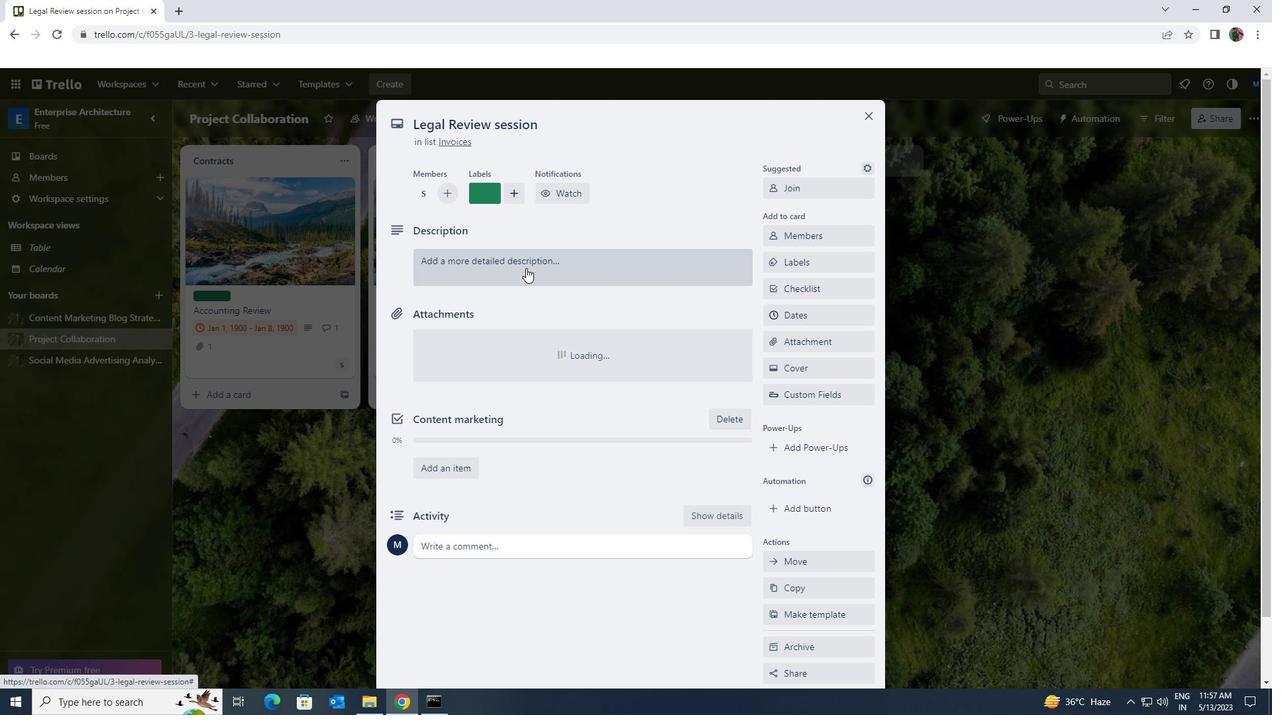 
Action: Key pressed <Key.shift><Key.shift><Key.shift><Key.shift><Key.shift>CREATE<Key.space>AND<Key.space>SEND<Key.space>OUT<Key.space>EMPLOYEE<Key.space>ENGAGEMENT<Key.space>SURVEY<Key.space>ON<Key.space>COMPANT<Key.backspace>Y<Key.space>CULTURE<Key.space>
Screenshot: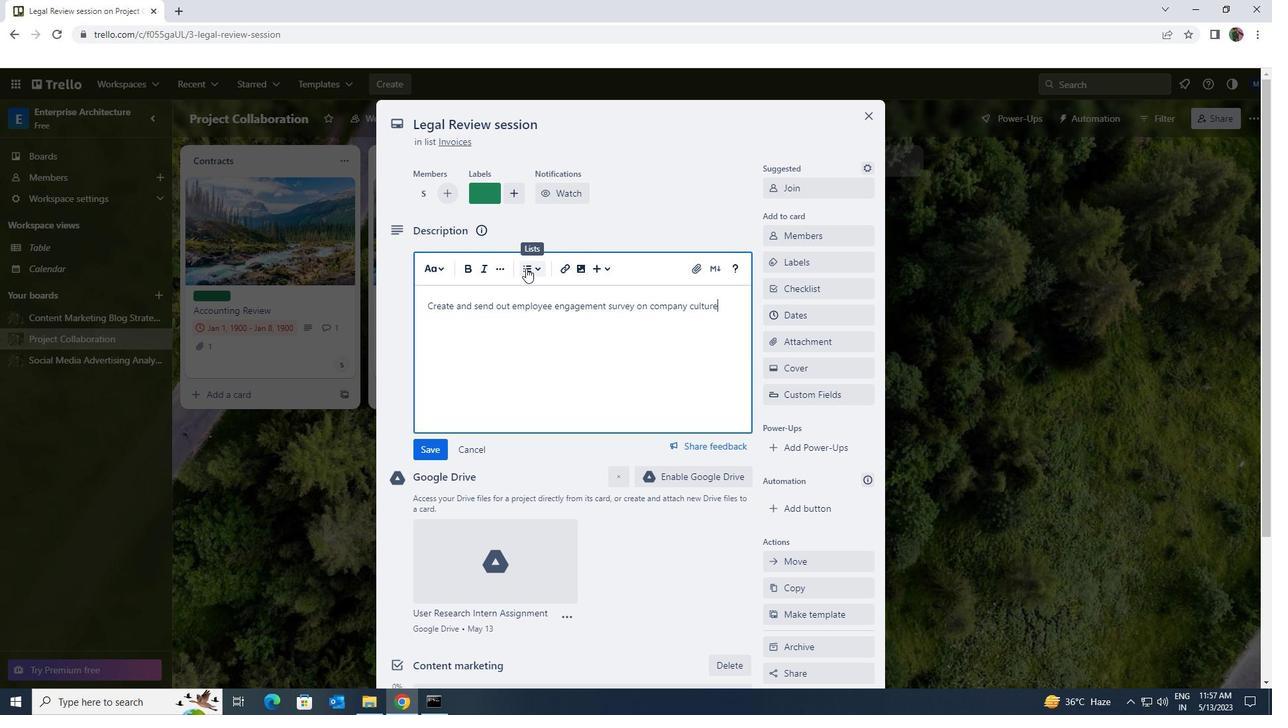 
Action: Mouse moved to (442, 448)
Screenshot: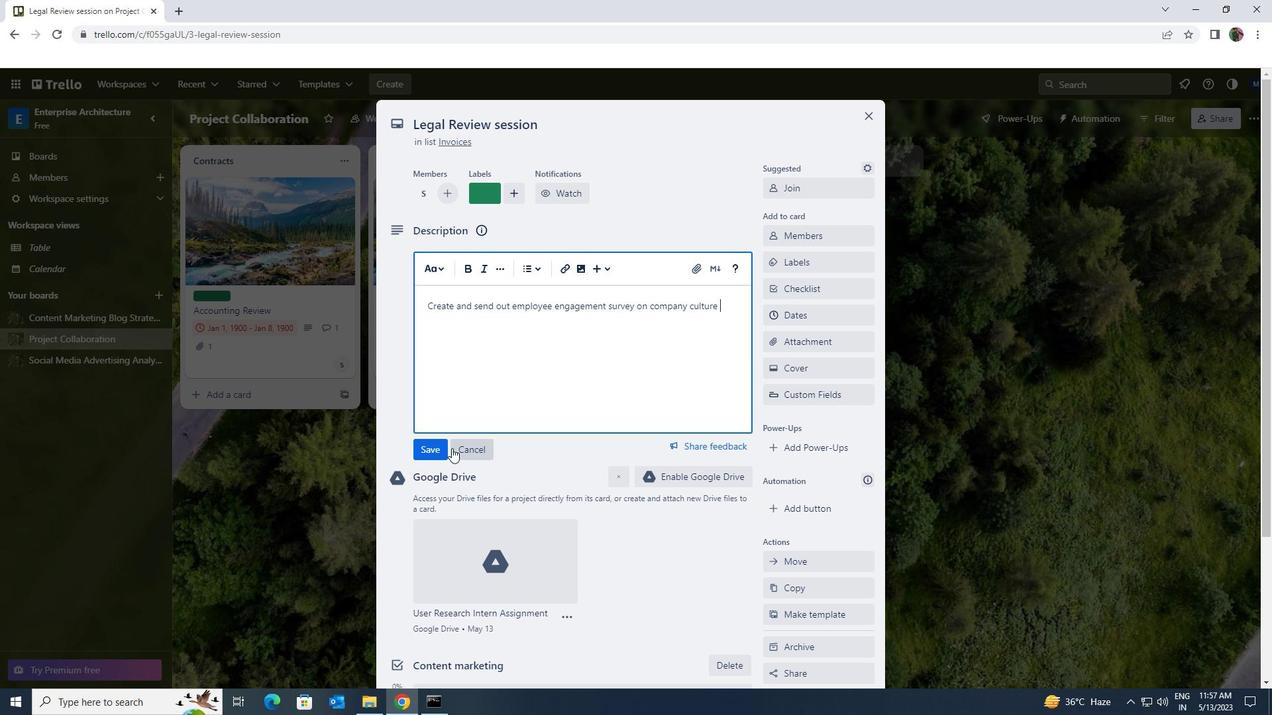 
Action: Mouse pressed left at (442, 448)
Screenshot: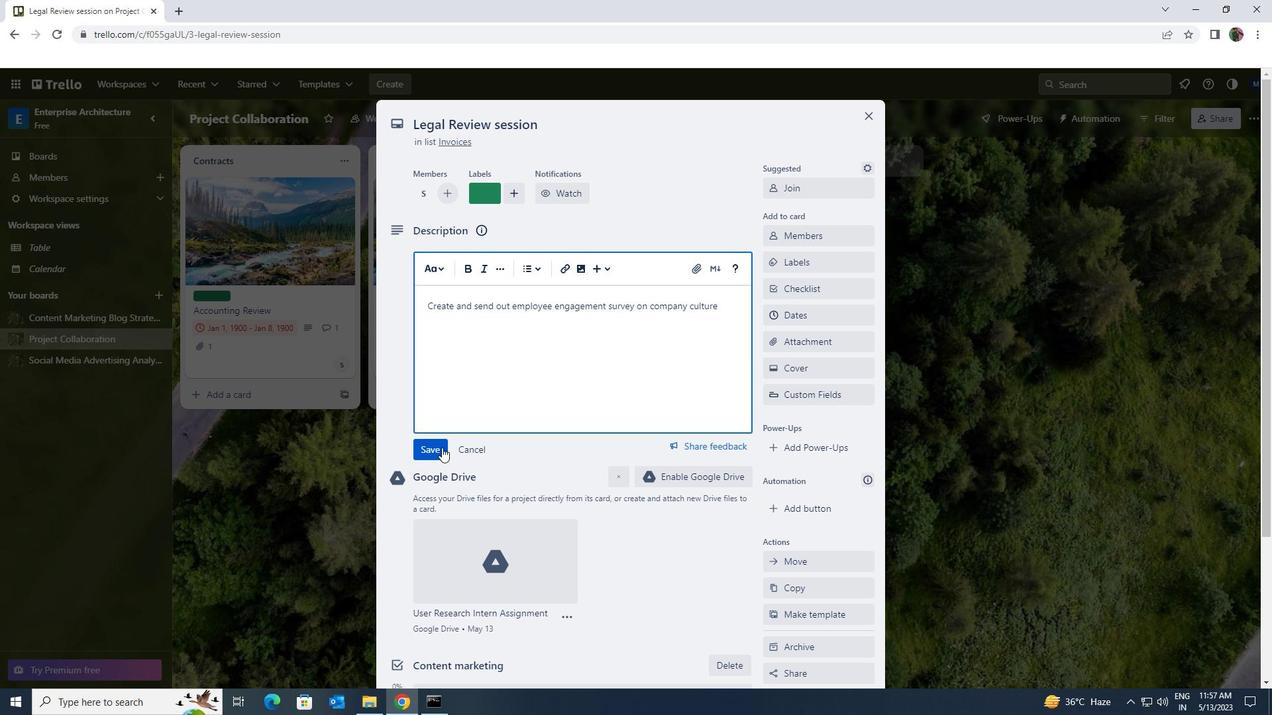
Action: Mouse scrolled (442, 447) with delta (0, 0)
Screenshot: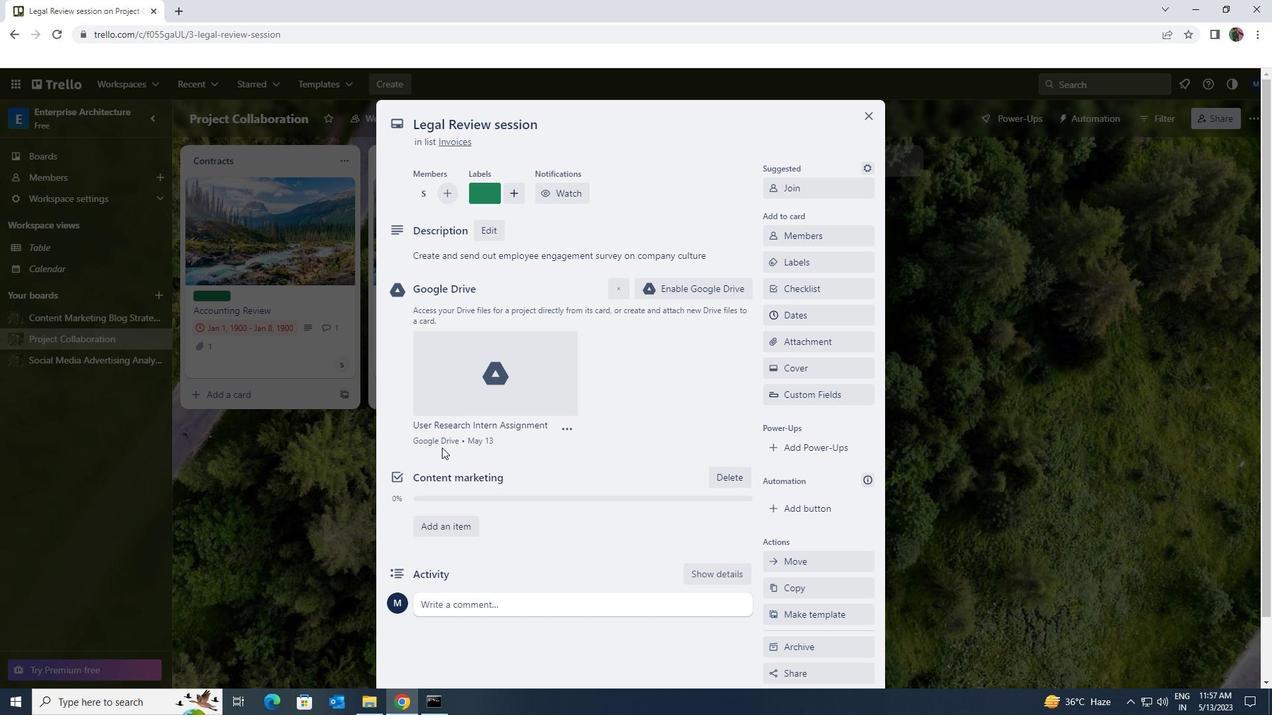 
Action: Mouse scrolled (442, 447) with delta (0, 0)
Screenshot: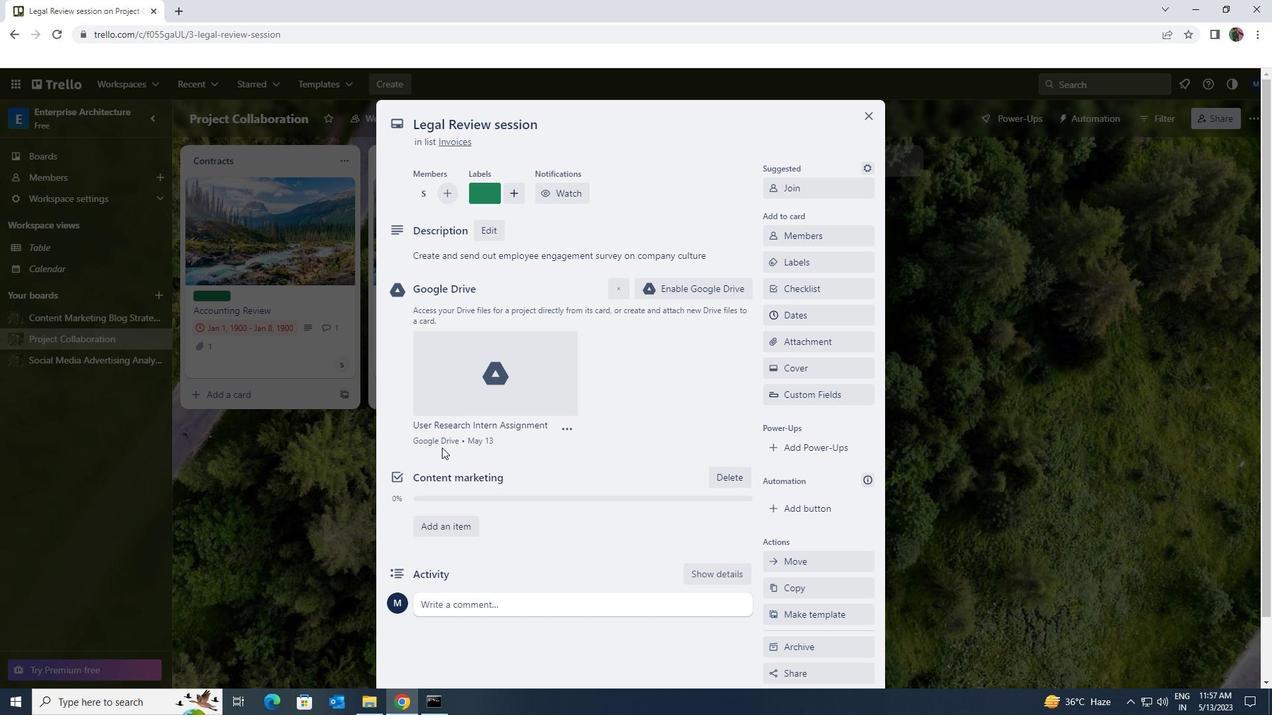 
Action: Mouse moved to (444, 542)
Screenshot: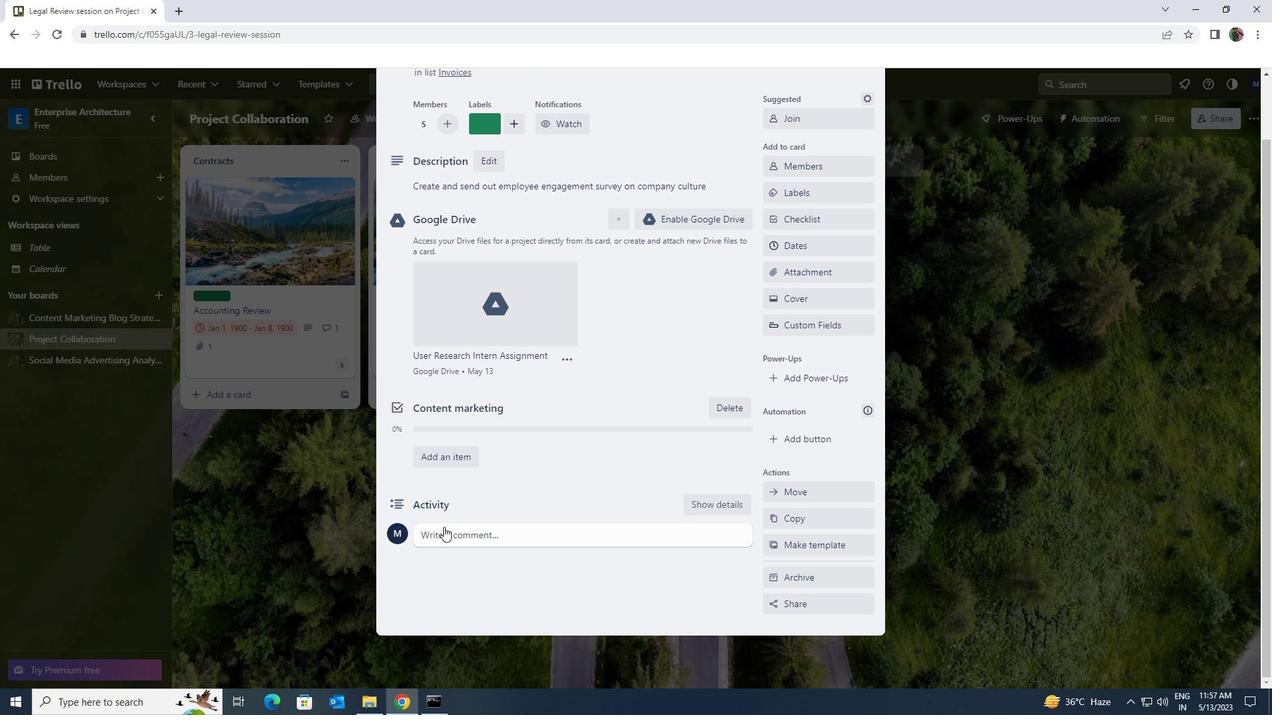
Action: Mouse pressed left at (444, 542)
Screenshot: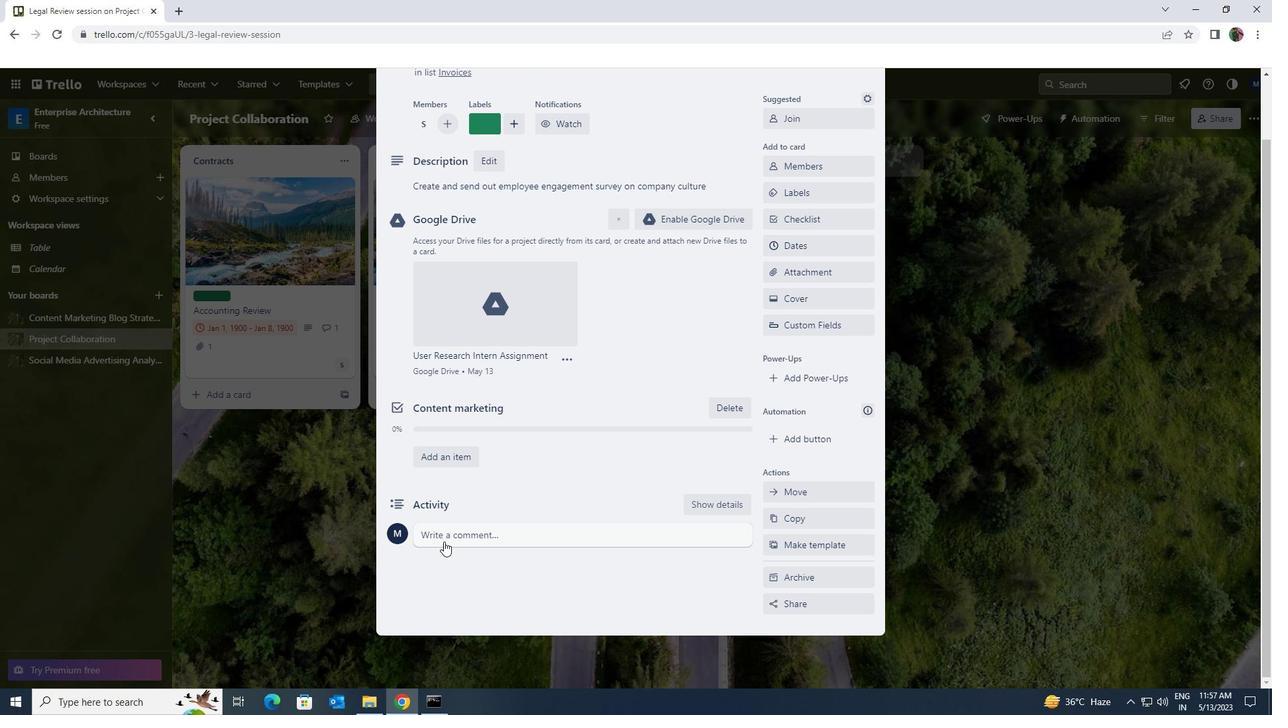 
Action: Key pressed <Key.shift>WE<Key.space>SHOULD<Key.space>APPROACH<Key.space>THIS<Key.space>TASK<Key.space>WITH<Key.space>SENSE<Key.space>OF<Key.space>EMPATHY<Key.space>AND<Key.space>UNDERSTANDING<Key.space>RECOGNIZING<Key.space>THE<Key.space>NEEDS<Key.space>CONCERS<Key.backspace>NS<Key.space>F<Key.space>OUR<Key.space>STAKEHOLDERS.
Screenshot: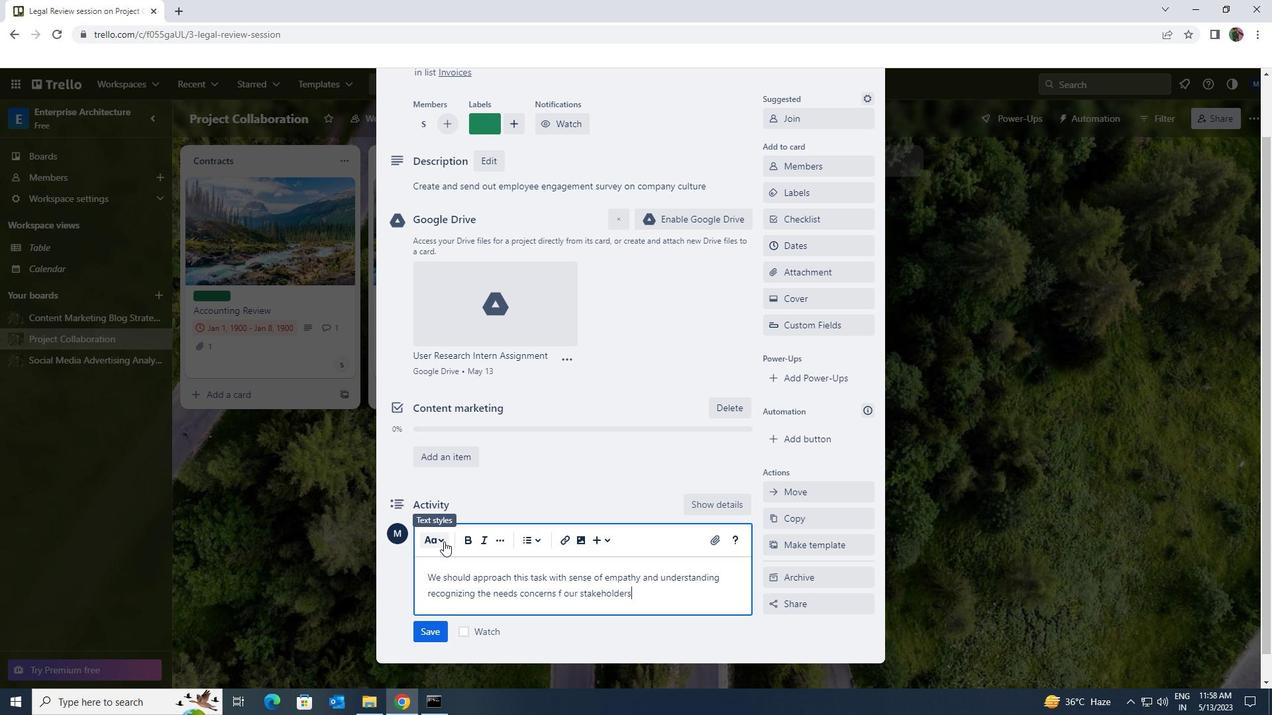 
Action: Mouse moved to (440, 625)
Screenshot: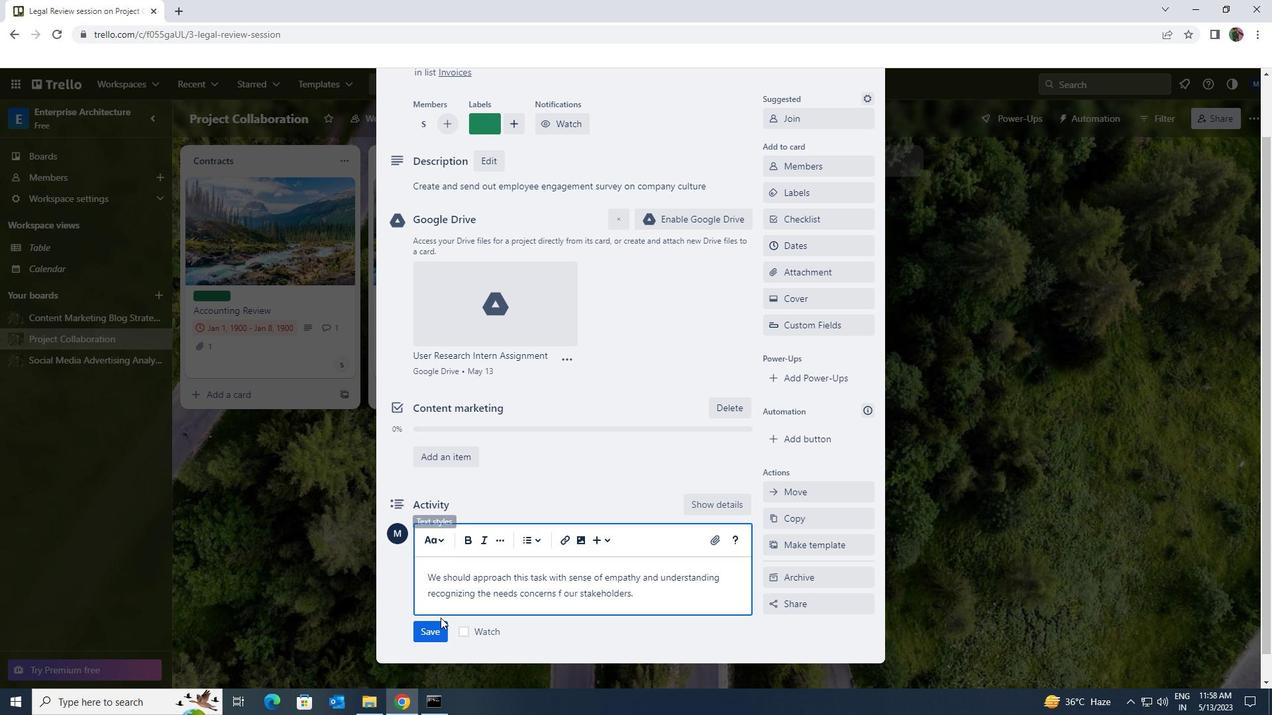 
Action: Mouse pressed left at (440, 625)
Screenshot: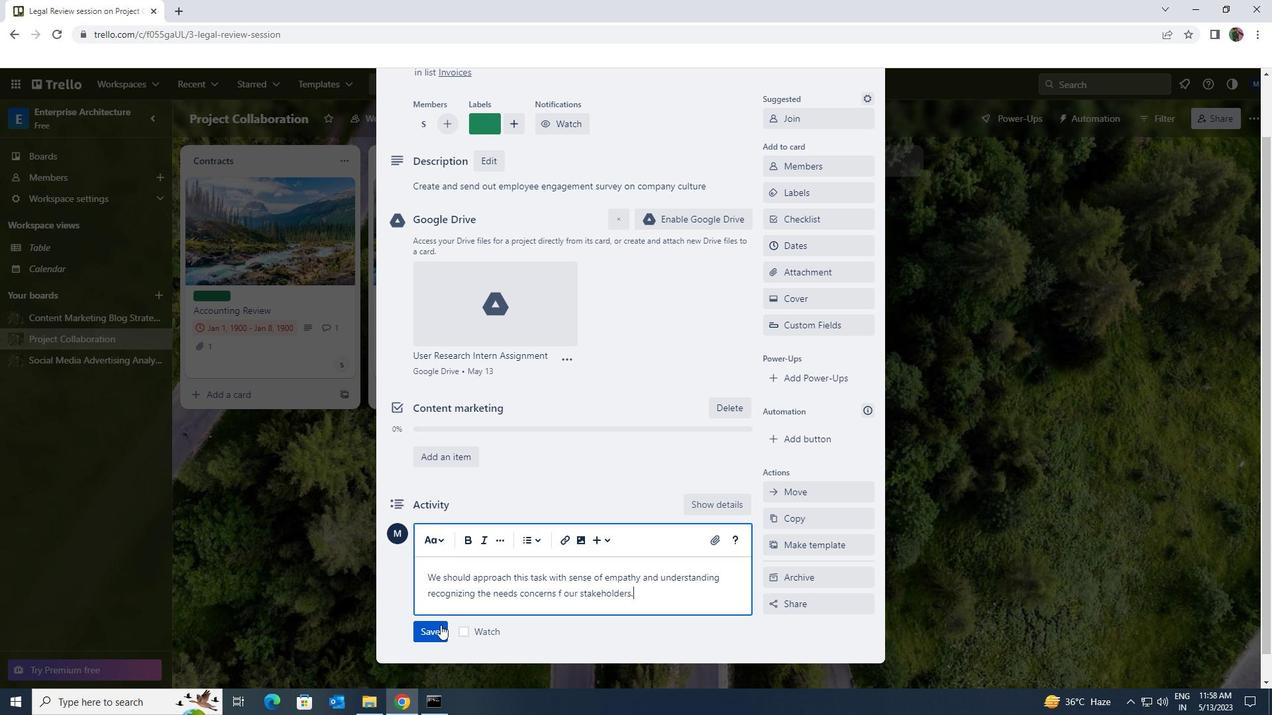 
Action: Mouse moved to (520, 565)
Screenshot: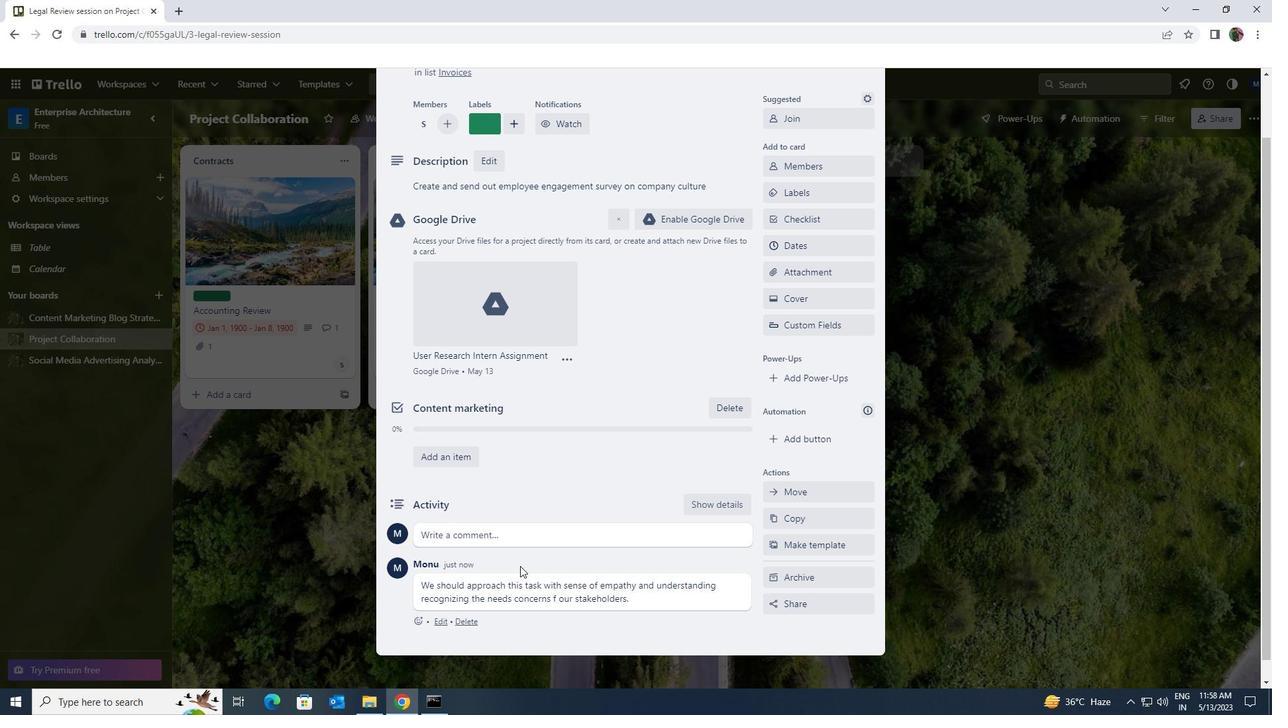 
Action: Mouse scrolled (520, 566) with delta (0, 0)
Screenshot: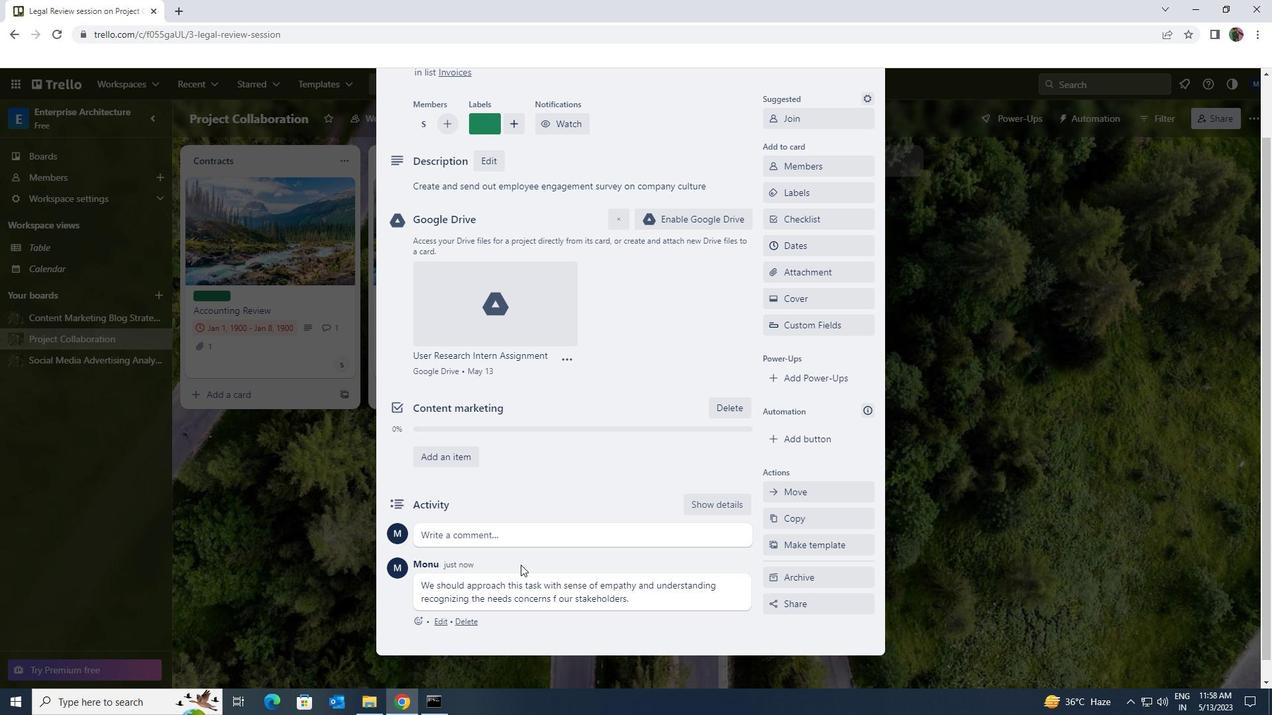 
Action: Mouse scrolled (520, 566) with delta (0, 0)
Screenshot: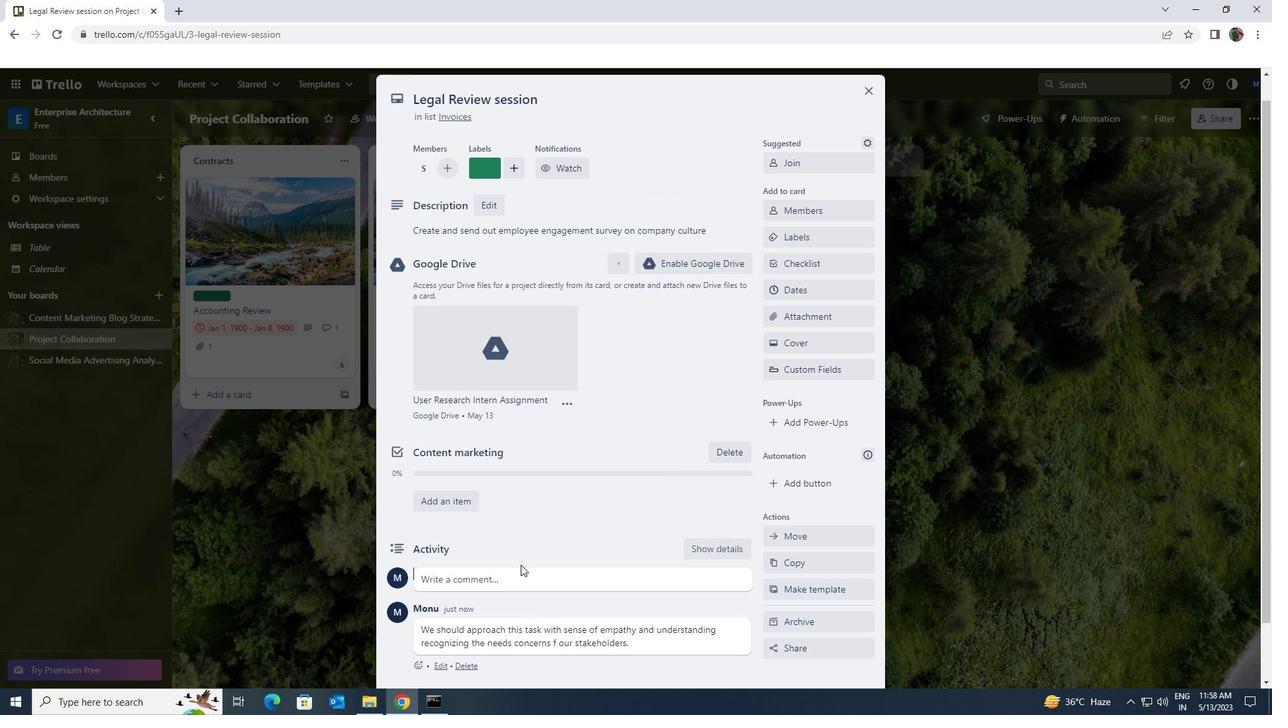 
Action: Mouse scrolled (520, 566) with delta (0, 0)
Screenshot: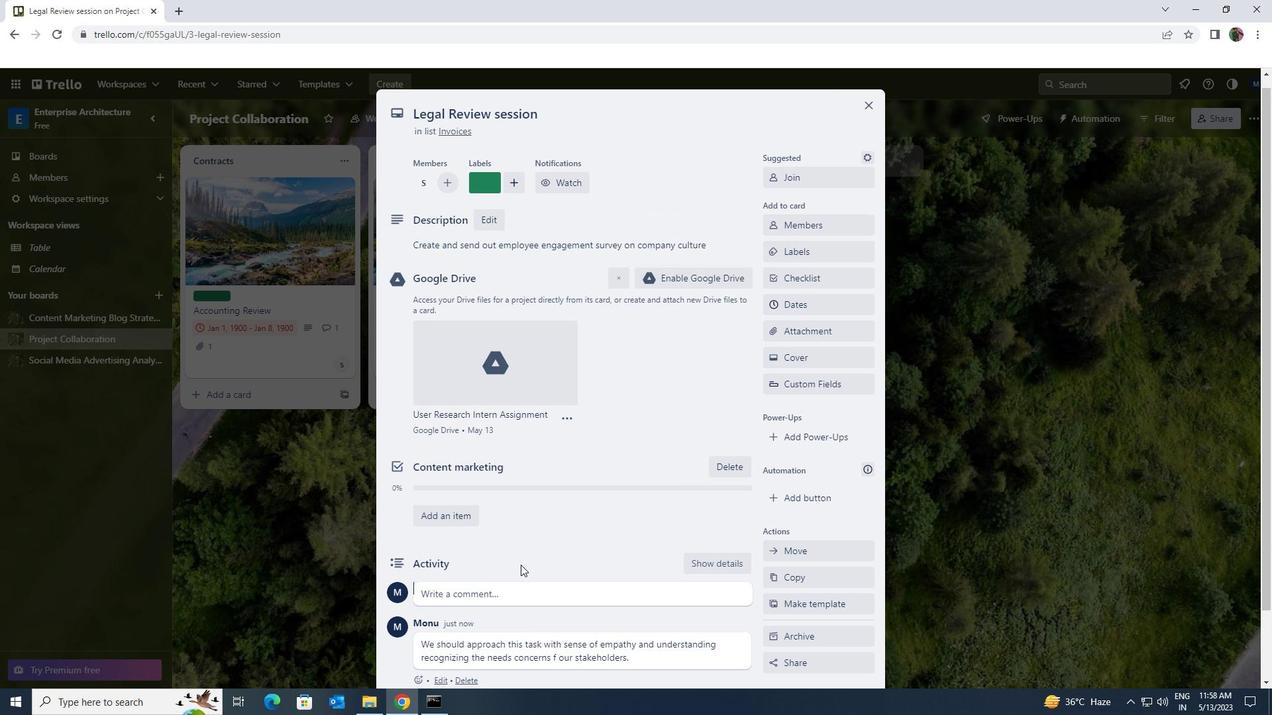
Action: Mouse moved to (792, 317)
Screenshot: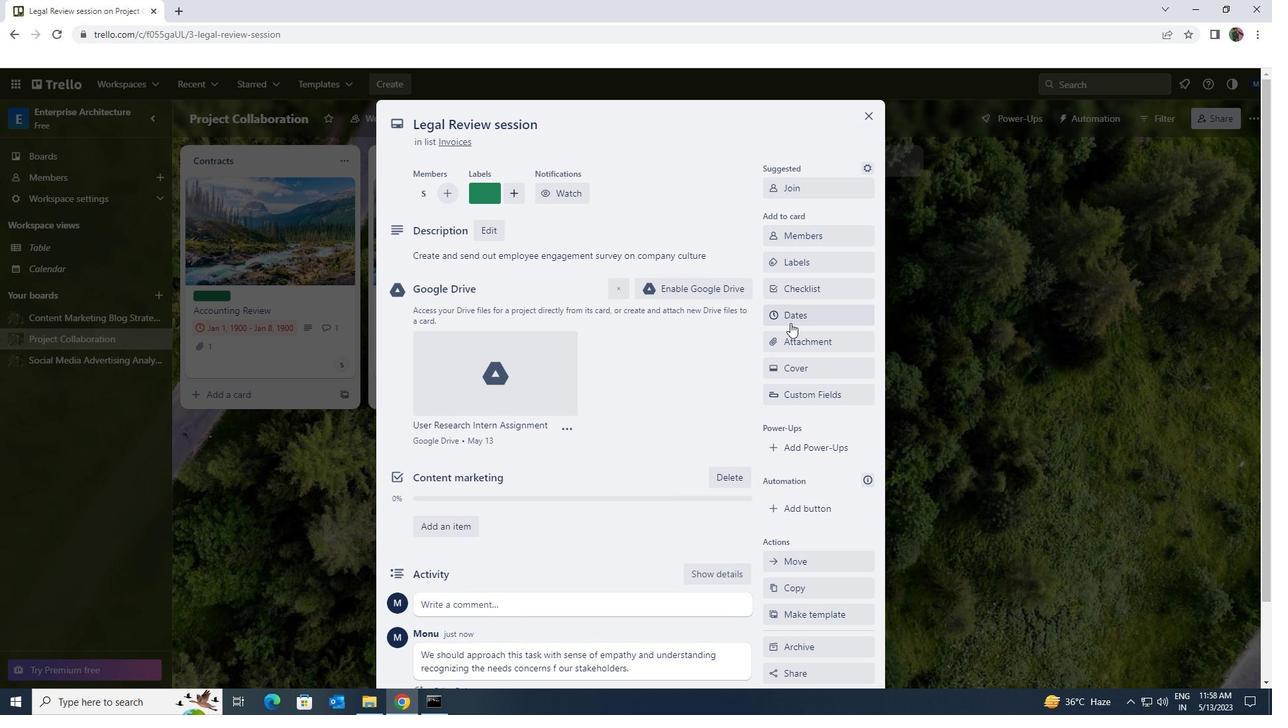 
Action: Mouse pressed left at (792, 317)
Screenshot: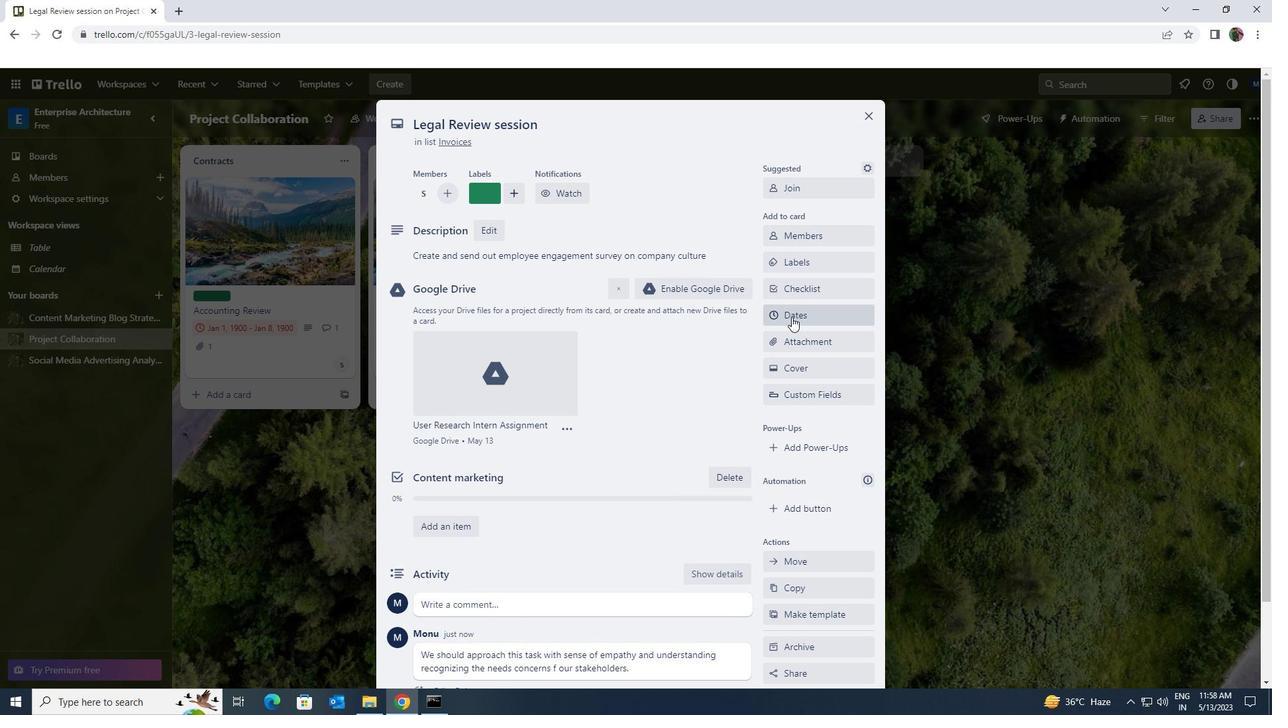 
Action: Mouse moved to (777, 360)
Screenshot: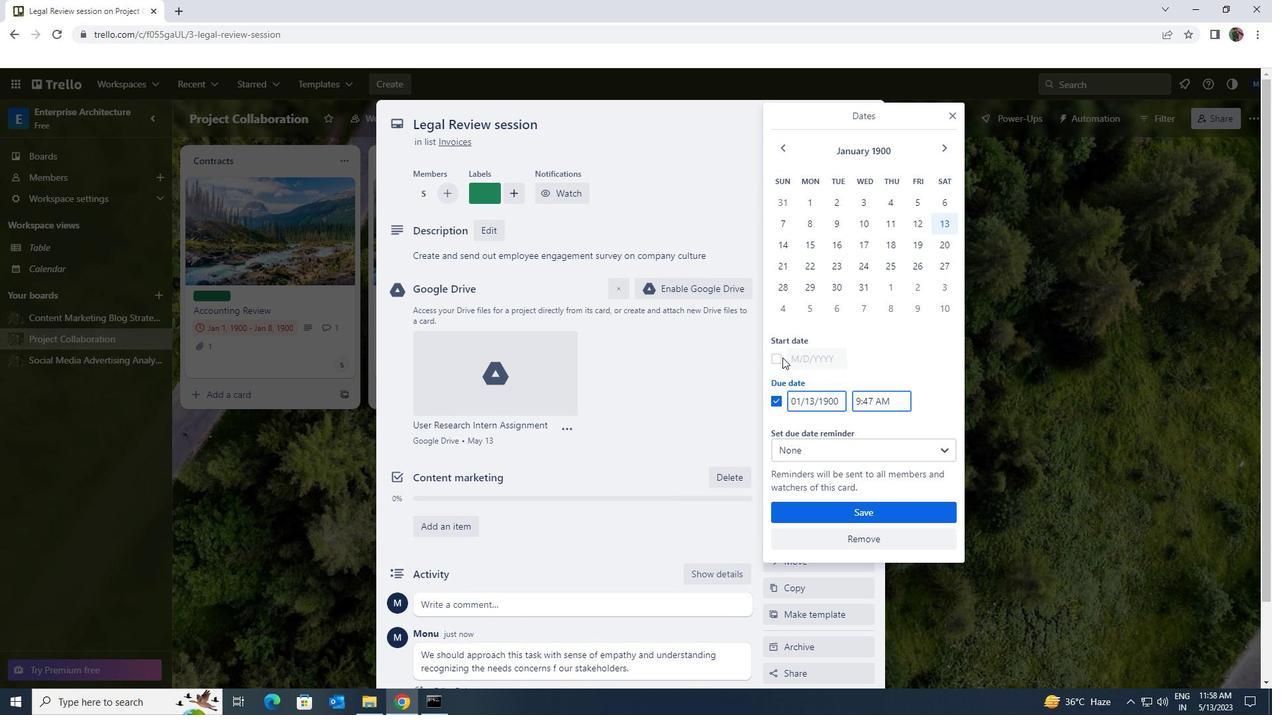 
Action: Mouse pressed left at (777, 360)
Screenshot: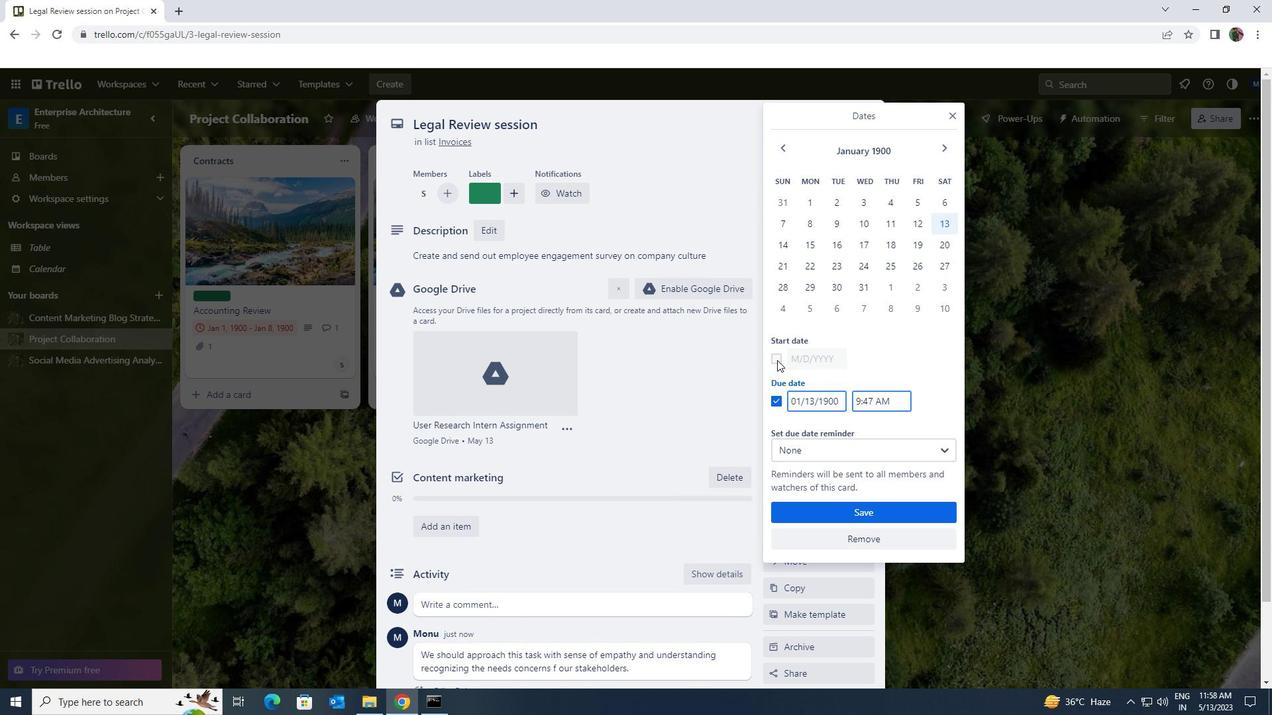 
Action: Mouse moved to (839, 357)
Screenshot: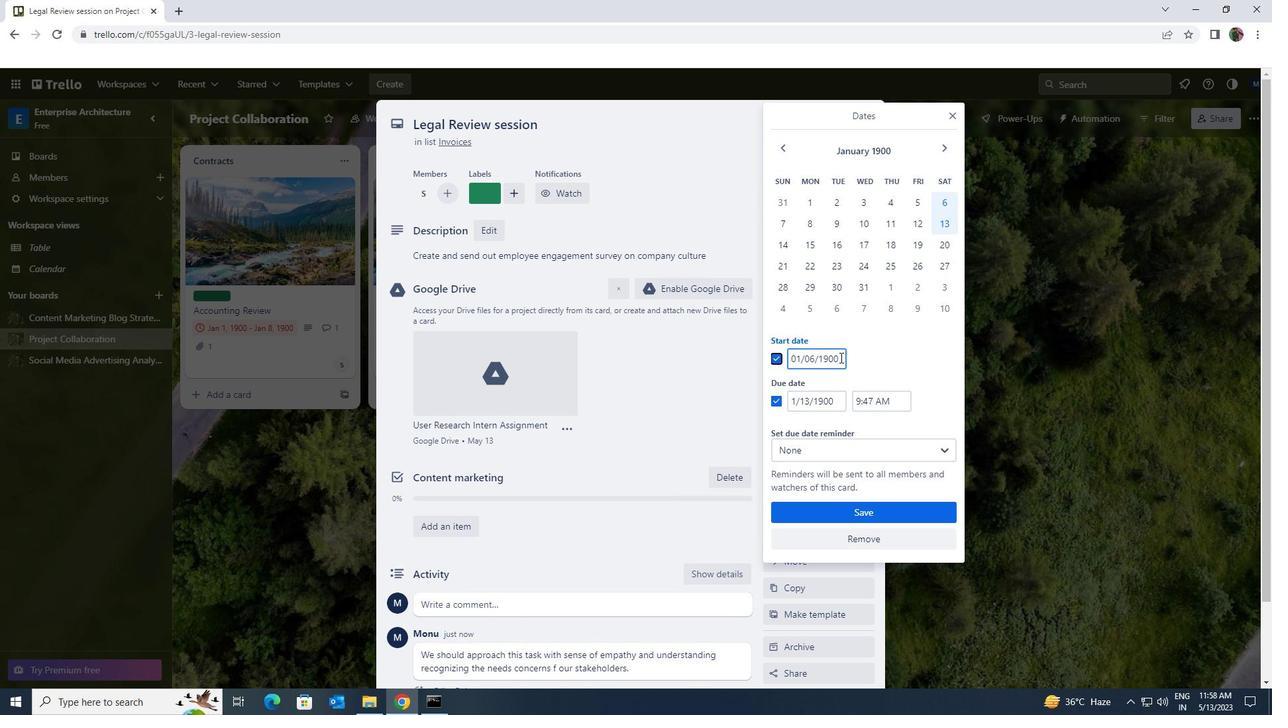 
Action: Mouse pressed left at (839, 357)
Screenshot: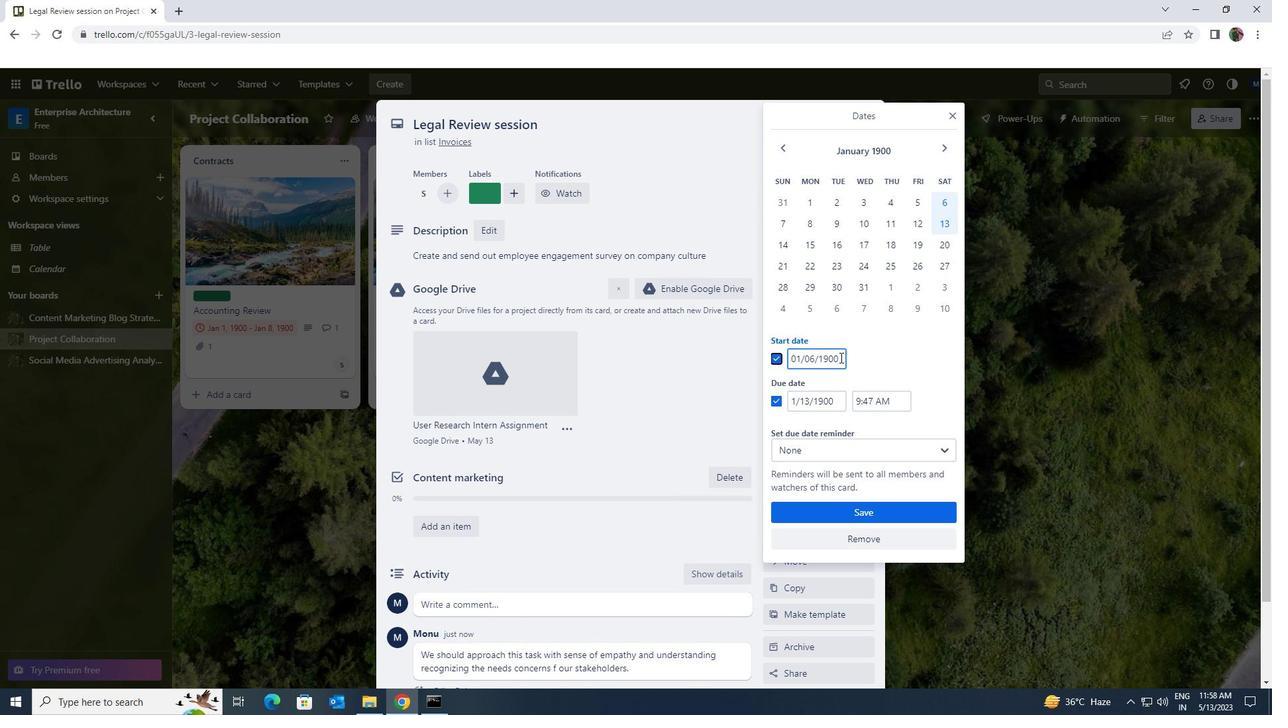 
Action: Mouse moved to (793, 358)
Screenshot: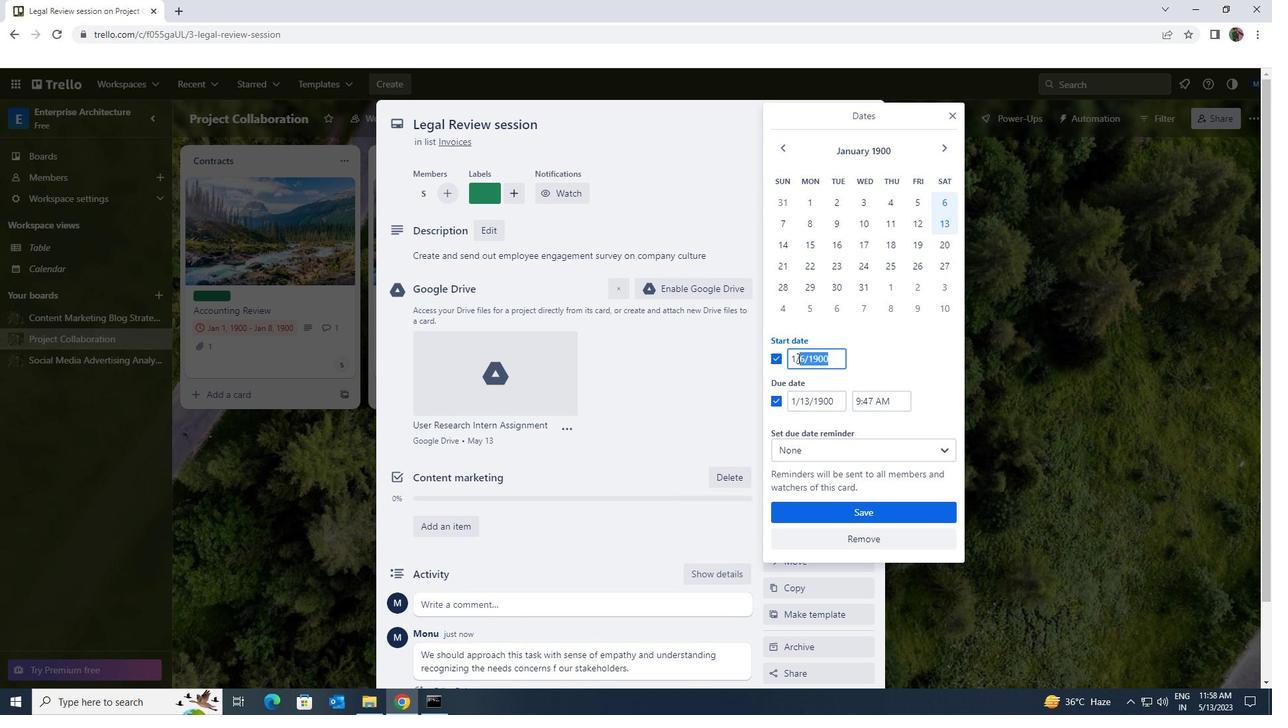 
Action: Key pressed 1/7/1900
Screenshot: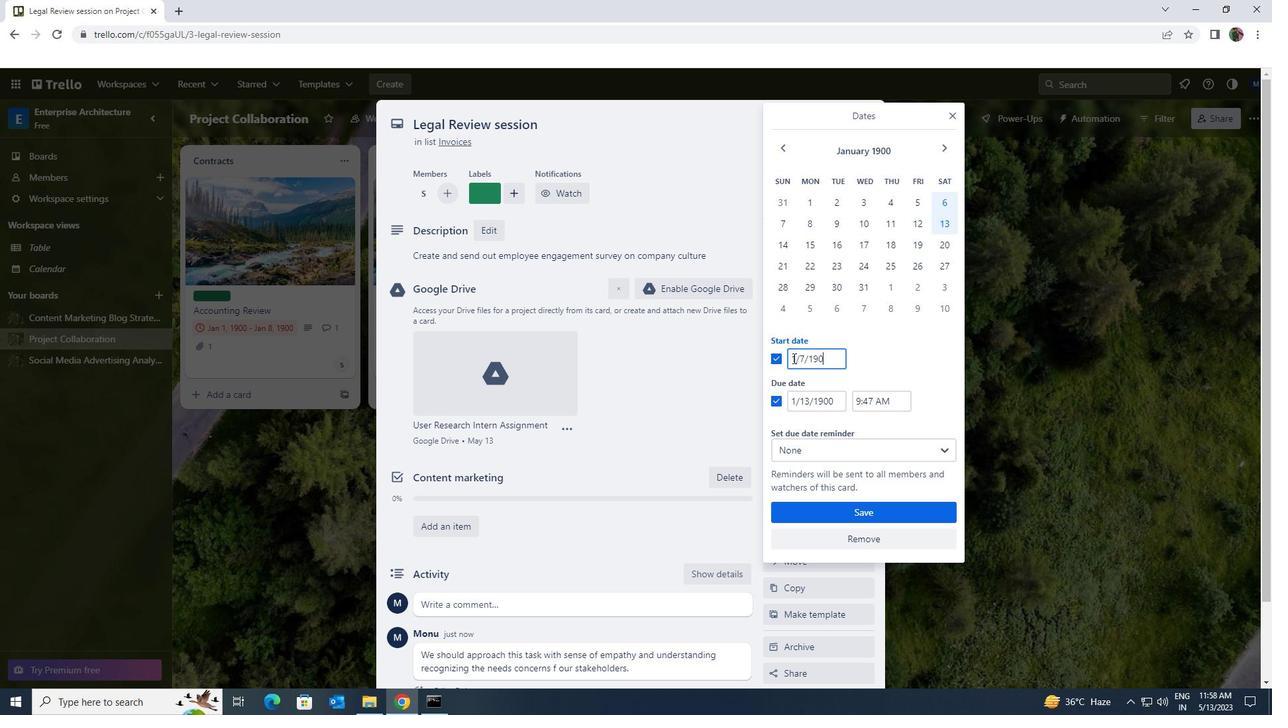 
Action: Mouse moved to (837, 401)
Screenshot: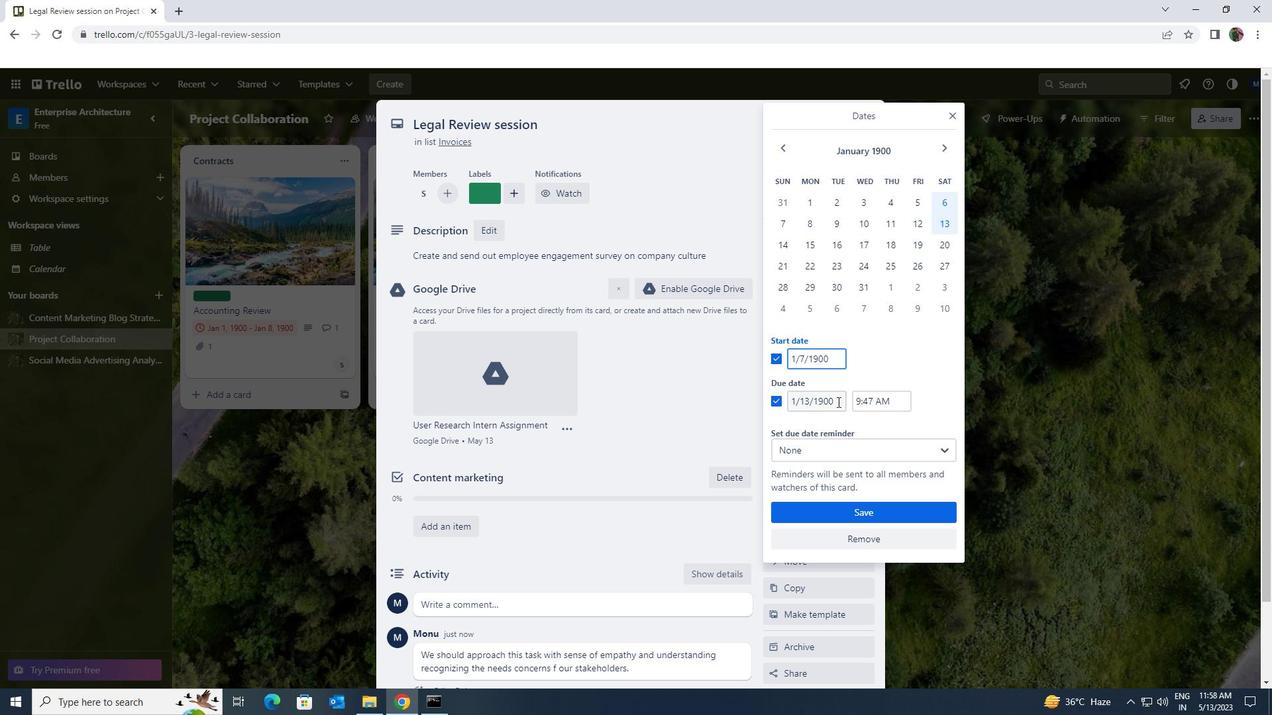 
Action: Mouse pressed left at (837, 401)
Screenshot: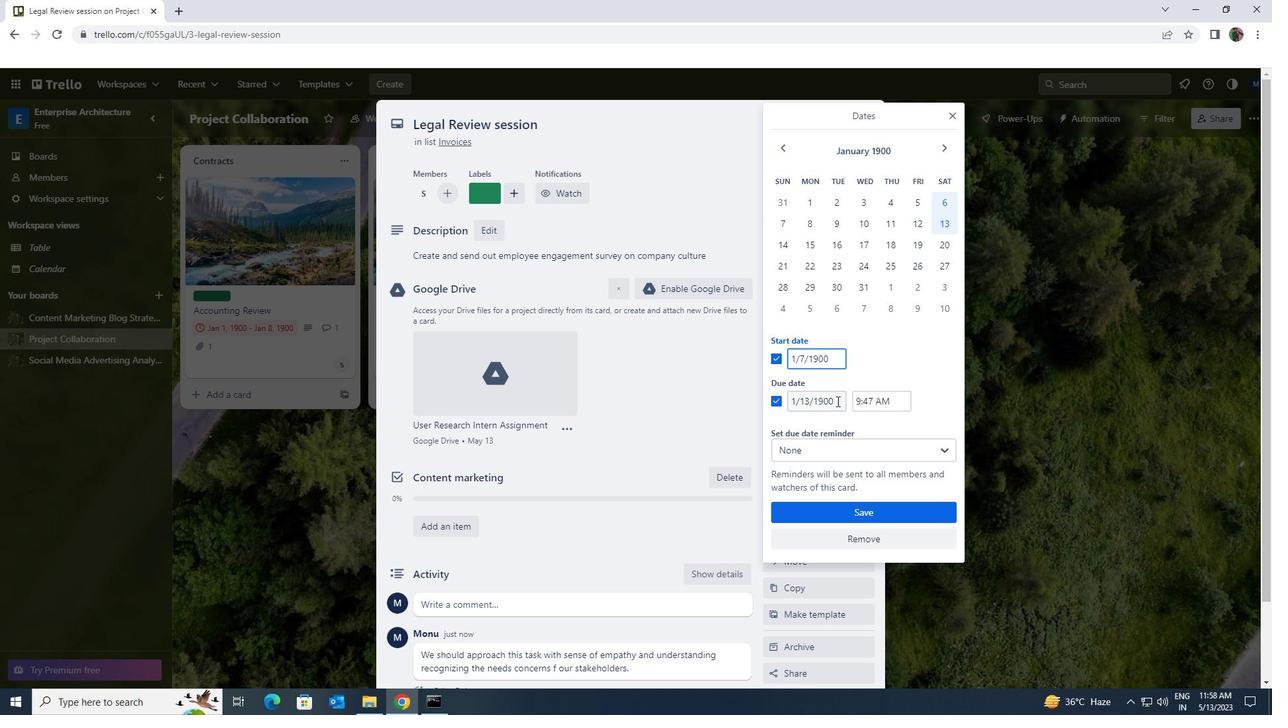 
Action: Mouse moved to (786, 404)
Screenshot: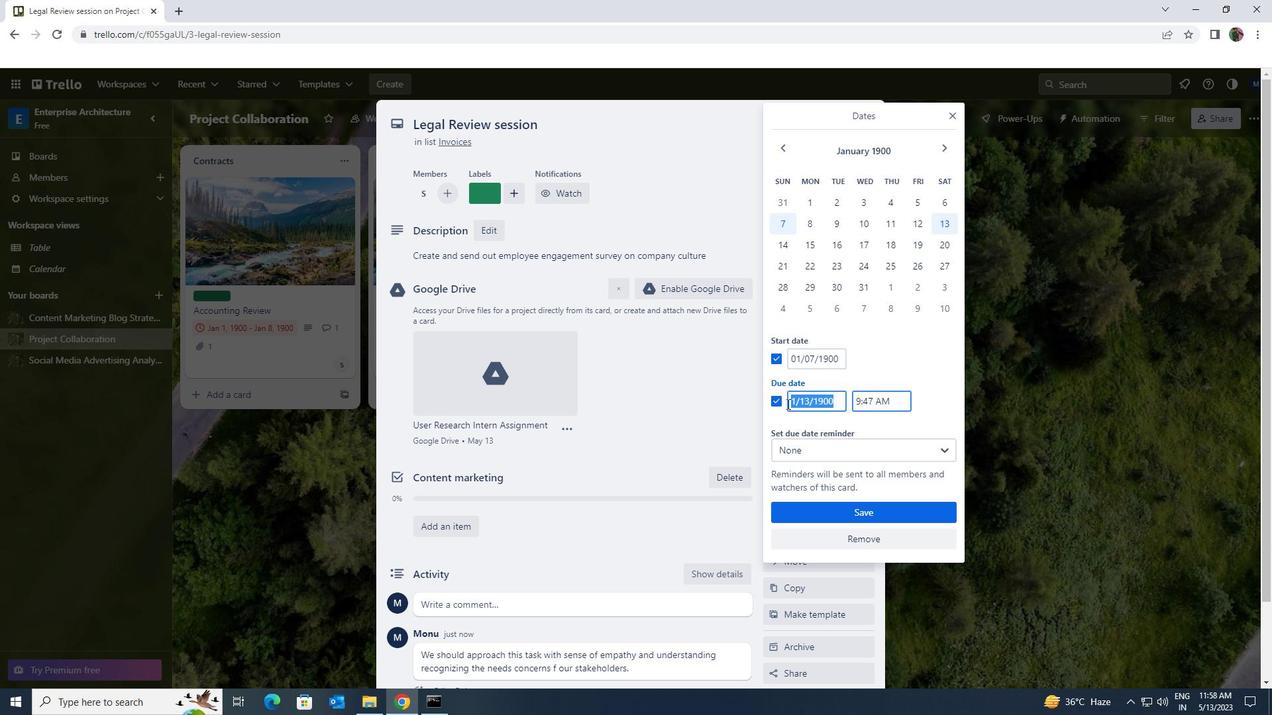 
Action: Key pressed 1/14/1900
Screenshot: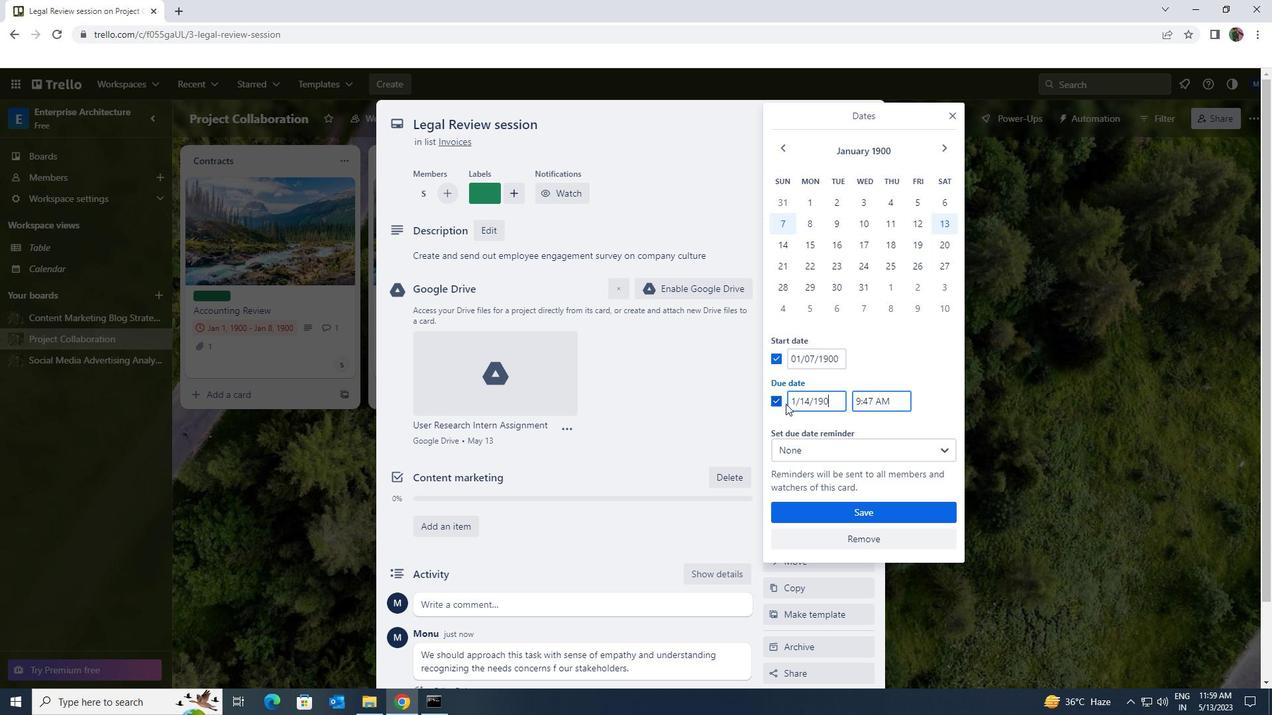 
Action: Mouse moved to (822, 509)
Screenshot: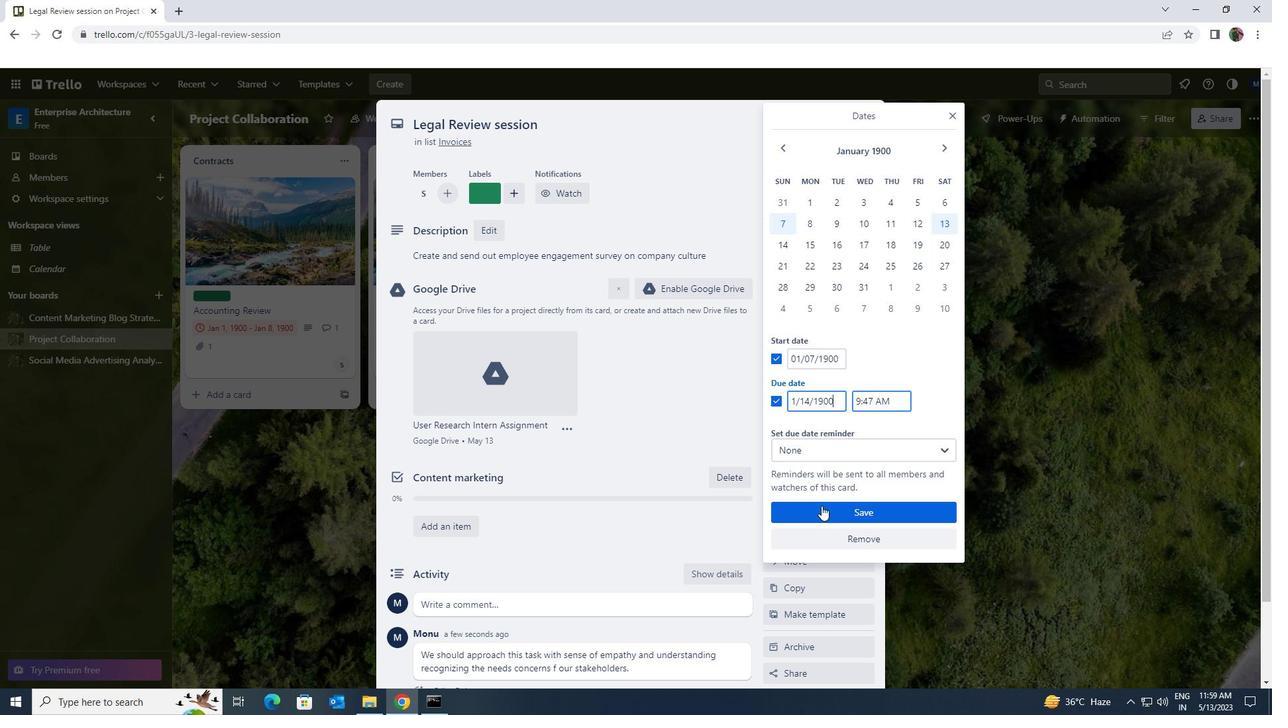 
Action: Mouse pressed left at (822, 509)
Screenshot: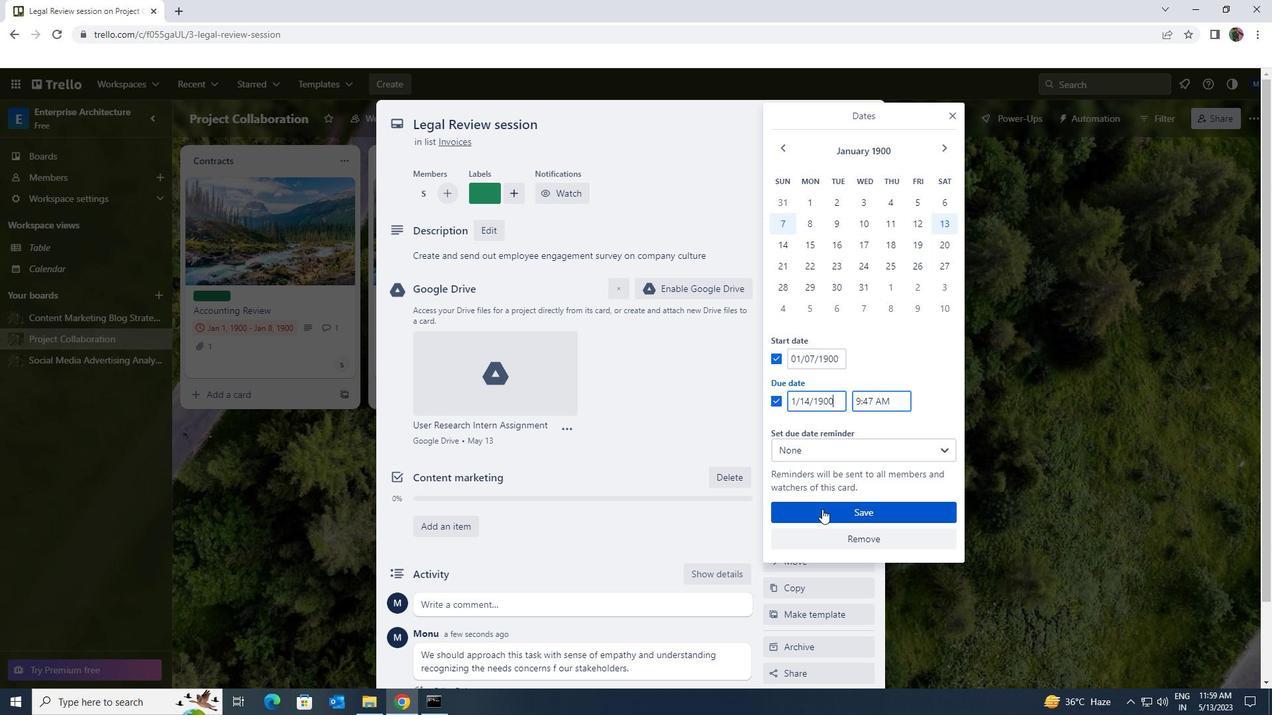 
